 Task: Search one way flight ticket for 5 adults, 2 children, 1 infant in seat and 2 infants on lap in economy from Salisbury: Salisbury-ocean City-wicomico Regional Airport to Greensboro: Piedmont Triad International Airport on 5-1-2023. Choice of flights is Delta. Number of bags: 2 carry on bags. Price is upto 72000. Outbound departure time preference is 4:45.
Action: Mouse moved to (190, 300)
Screenshot: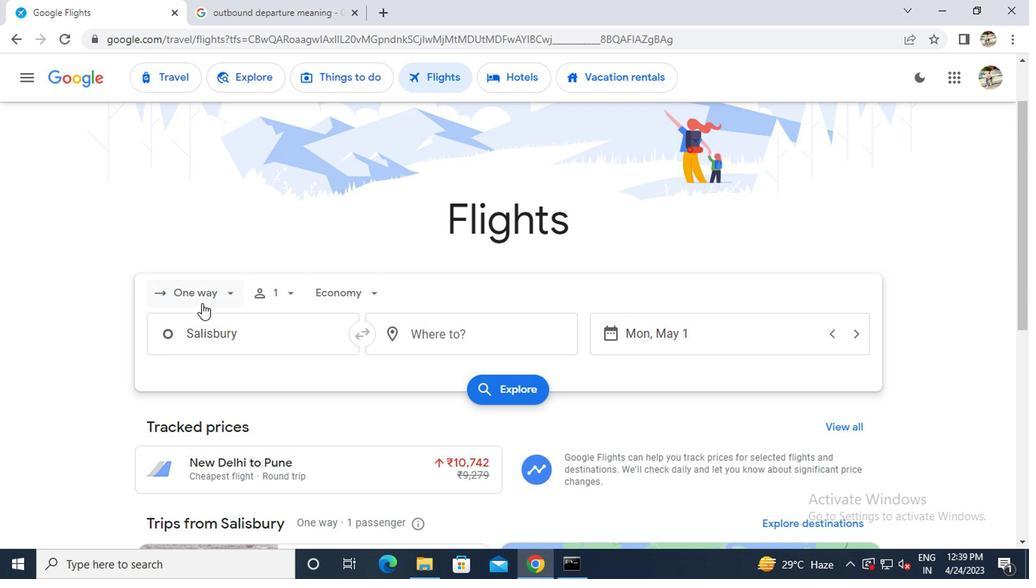 
Action: Mouse pressed left at (190, 300)
Screenshot: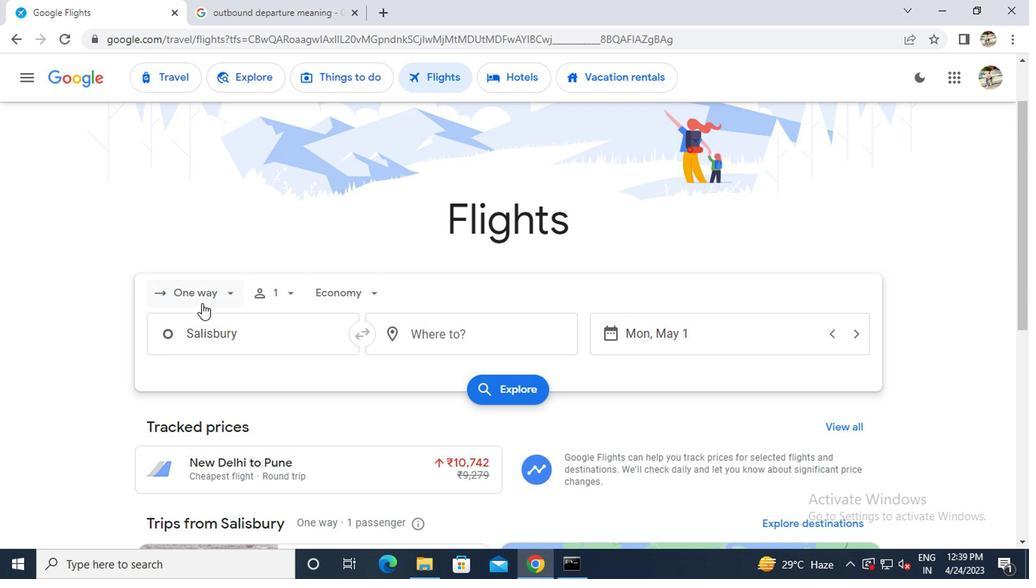 
Action: Mouse moved to (194, 357)
Screenshot: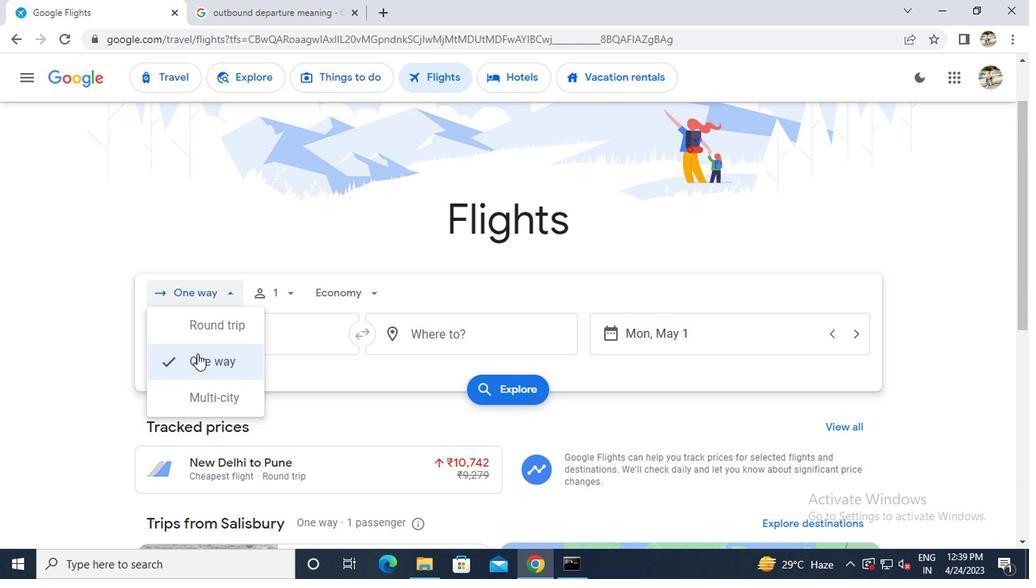 
Action: Mouse pressed left at (194, 357)
Screenshot: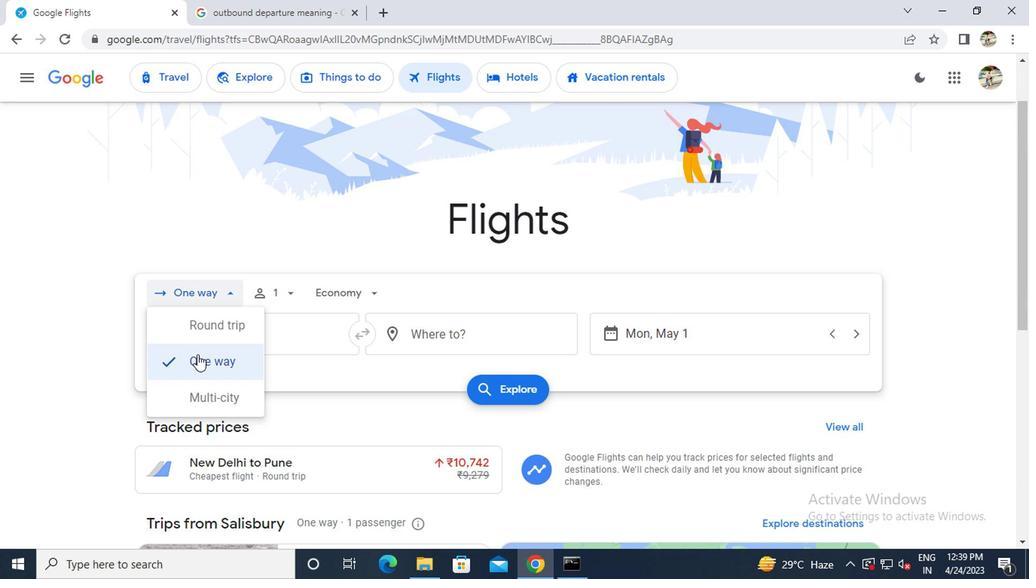 
Action: Mouse moved to (263, 293)
Screenshot: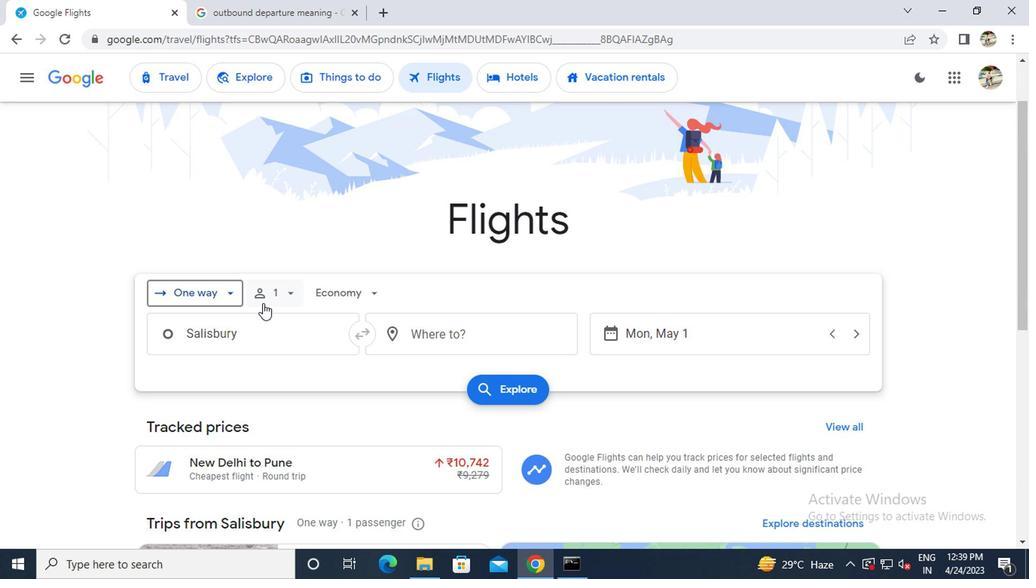 
Action: Mouse pressed left at (263, 293)
Screenshot: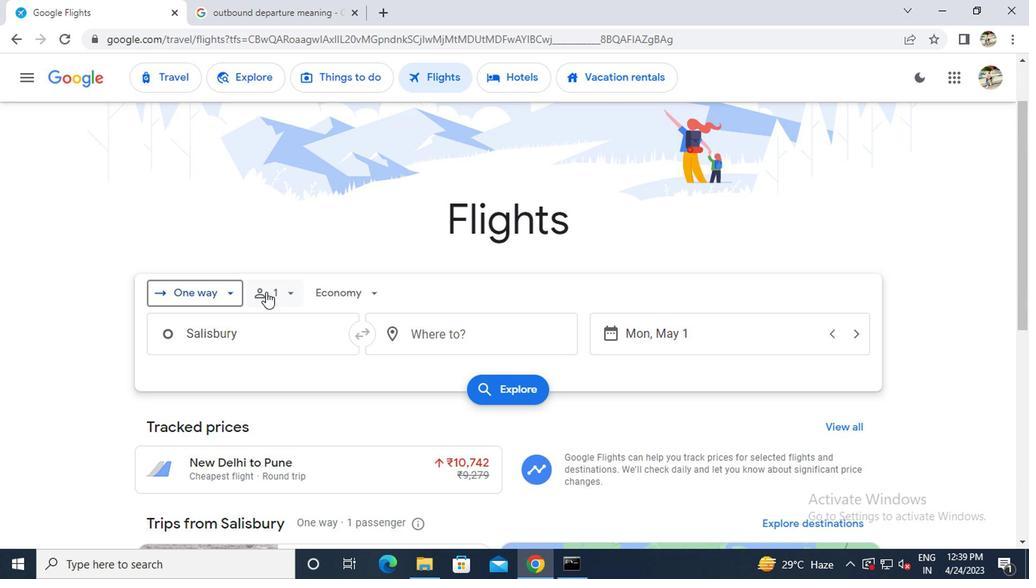 
Action: Mouse moved to (409, 334)
Screenshot: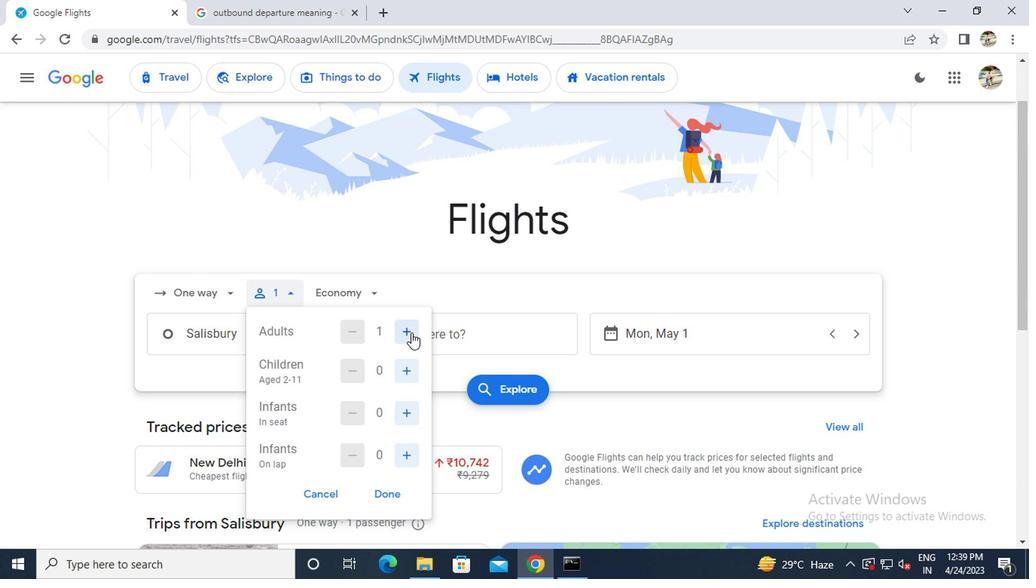 
Action: Mouse pressed left at (409, 334)
Screenshot: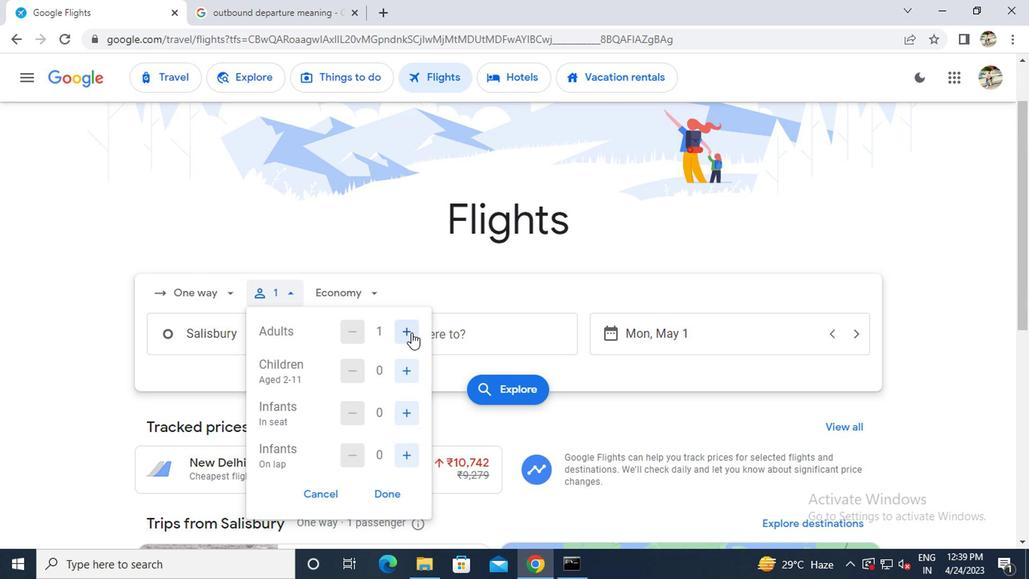 
Action: Mouse pressed left at (409, 334)
Screenshot: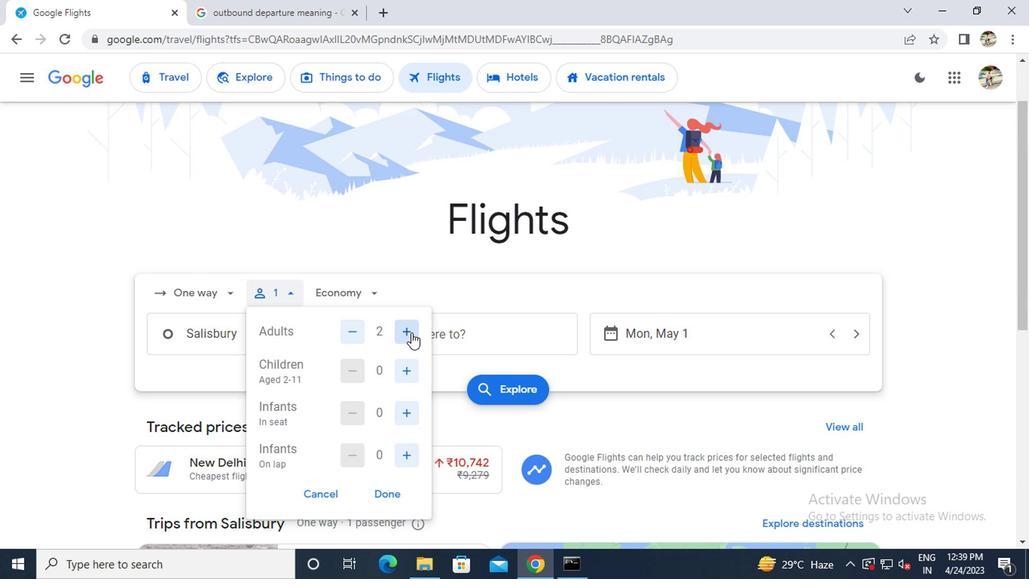 
Action: Mouse pressed left at (409, 334)
Screenshot: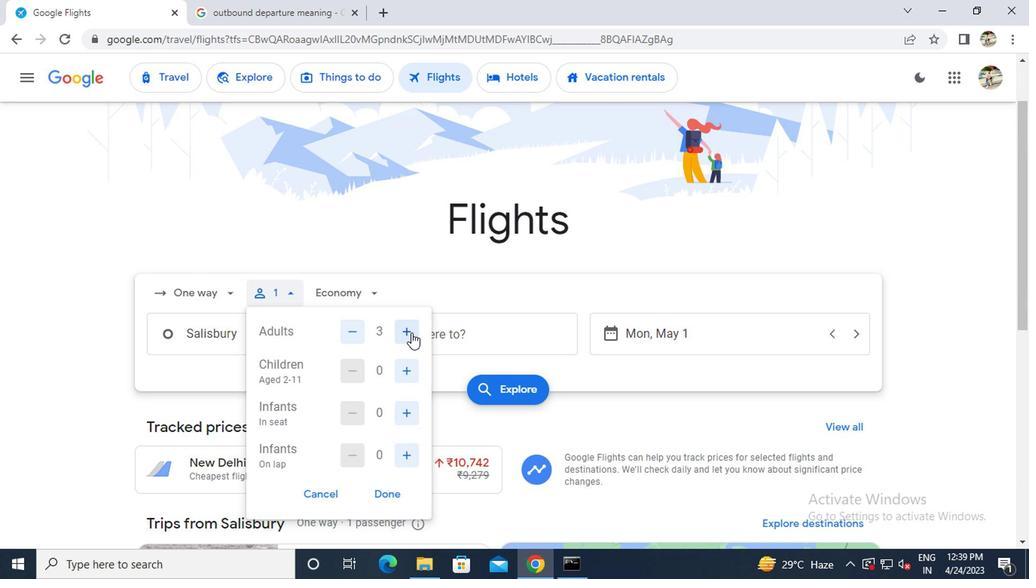 
Action: Mouse pressed left at (409, 334)
Screenshot: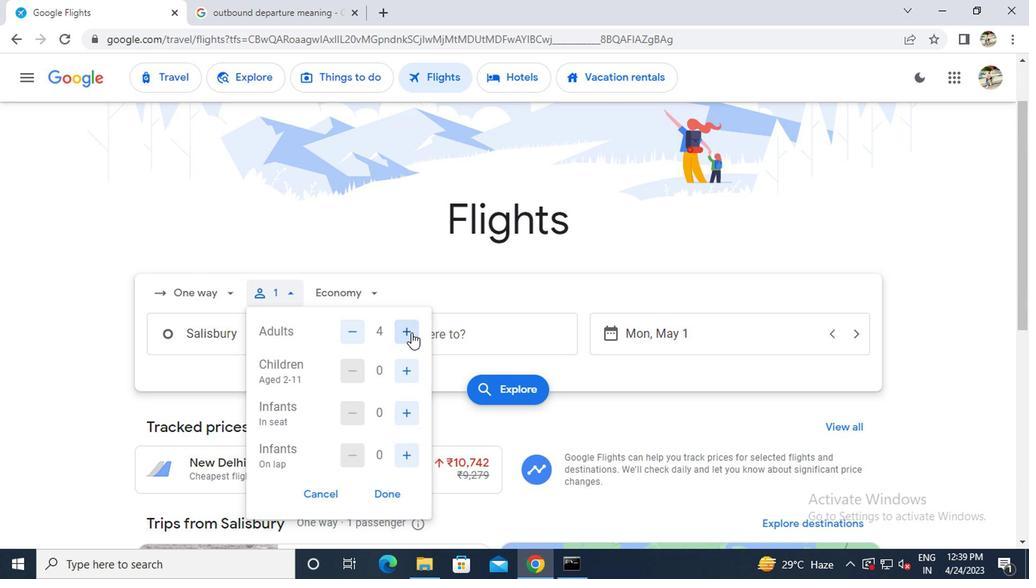 
Action: Mouse moved to (399, 366)
Screenshot: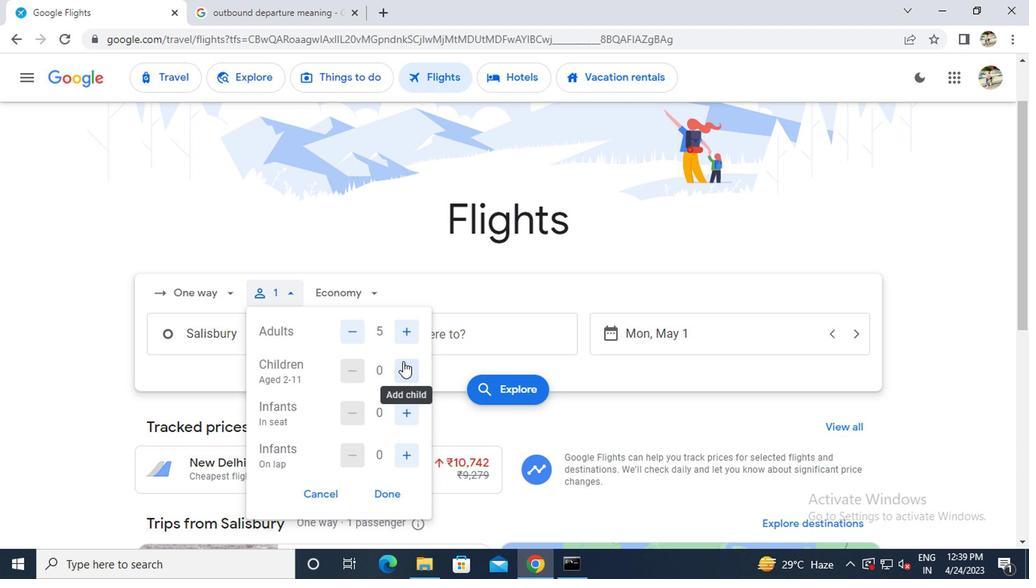 
Action: Mouse pressed left at (399, 366)
Screenshot: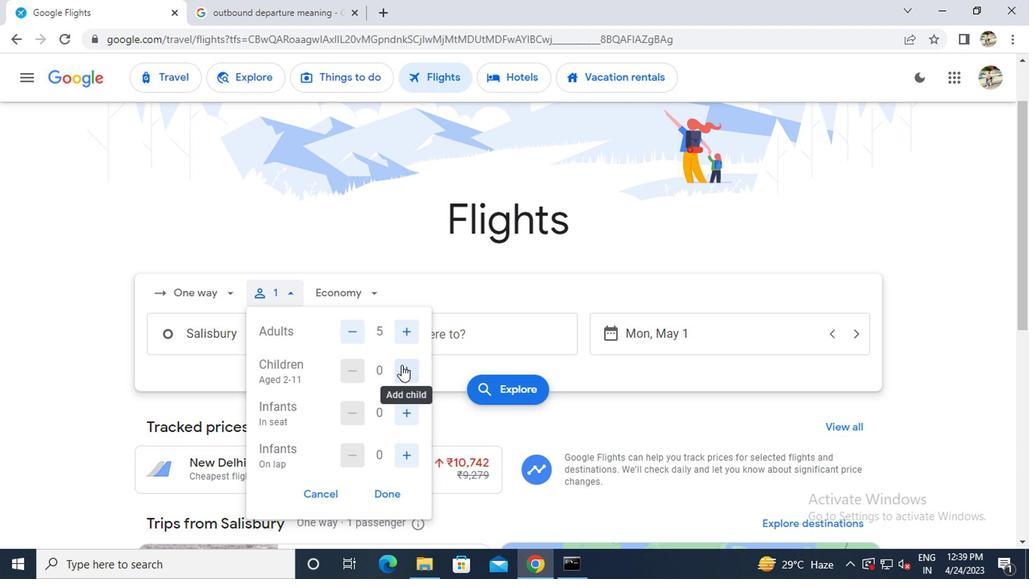 
Action: Mouse pressed left at (399, 366)
Screenshot: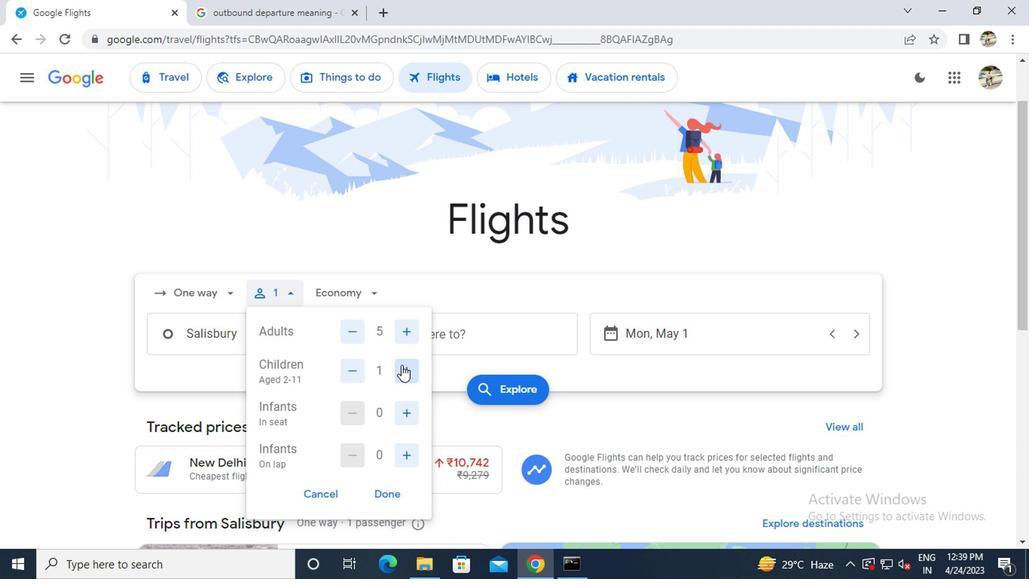 
Action: Mouse moved to (406, 419)
Screenshot: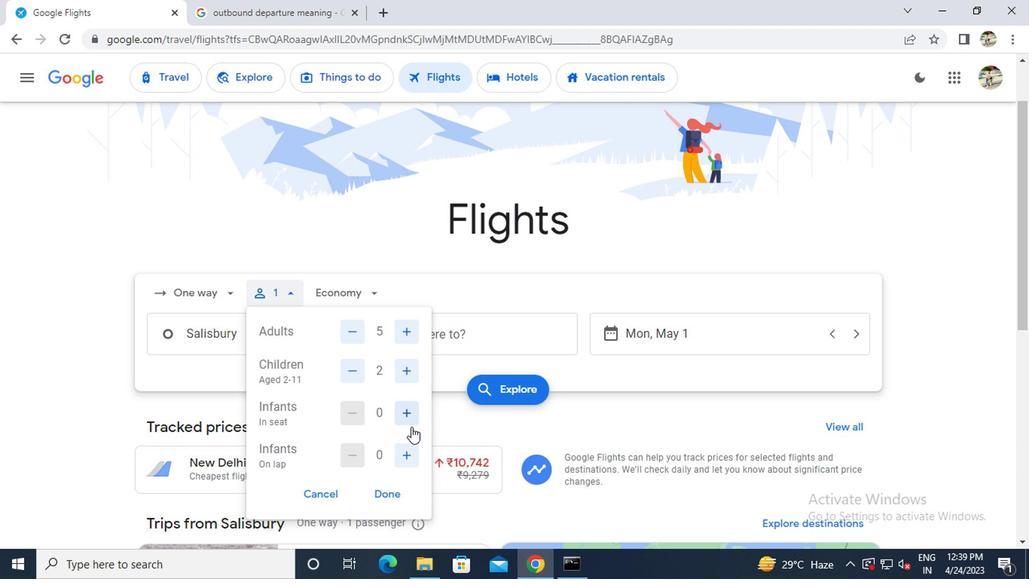 
Action: Mouse pressed left at (406, 419)
Screenshot: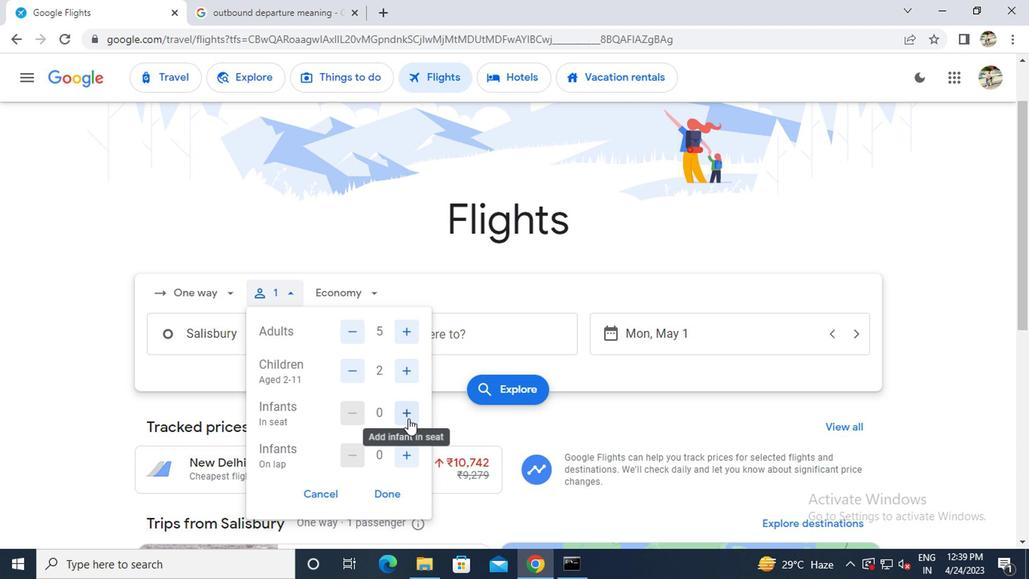 
Action: Mouse moved to (406, 454)
Screenshot: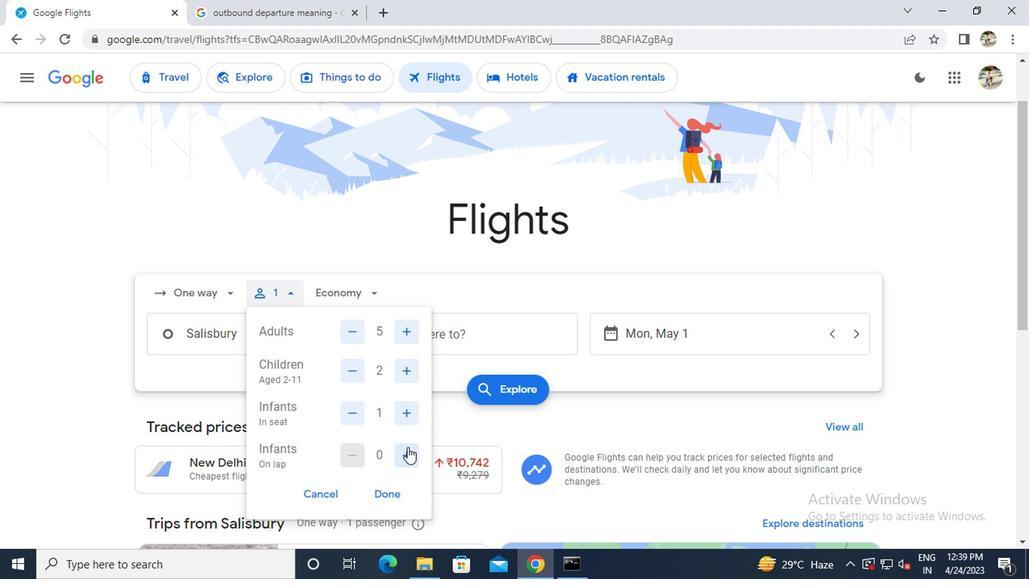 
Action: Mouse pressed left at (406, 454)
Screenshot: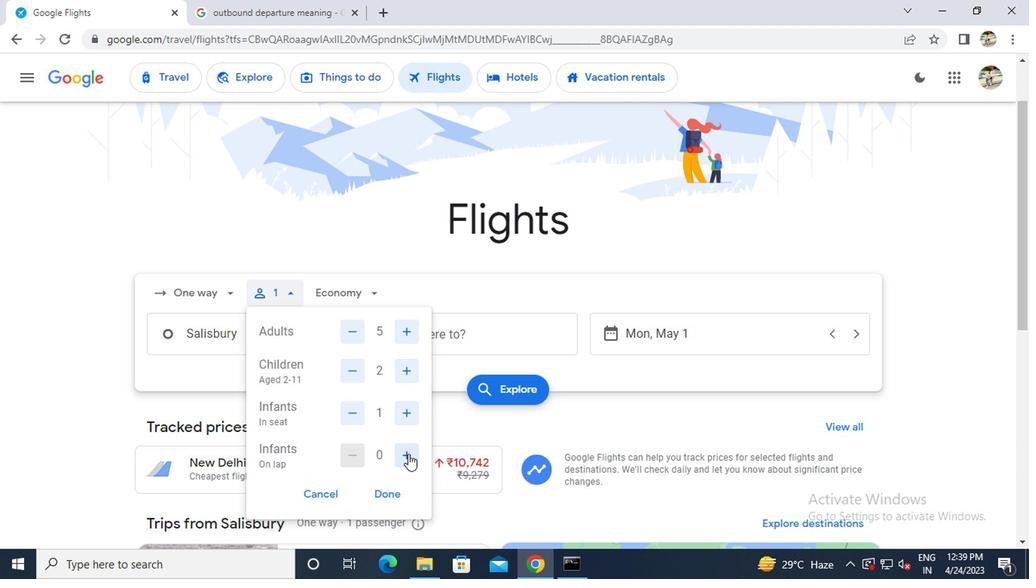 
Action: Mouse pressed left at (406, 454)
Screenshot: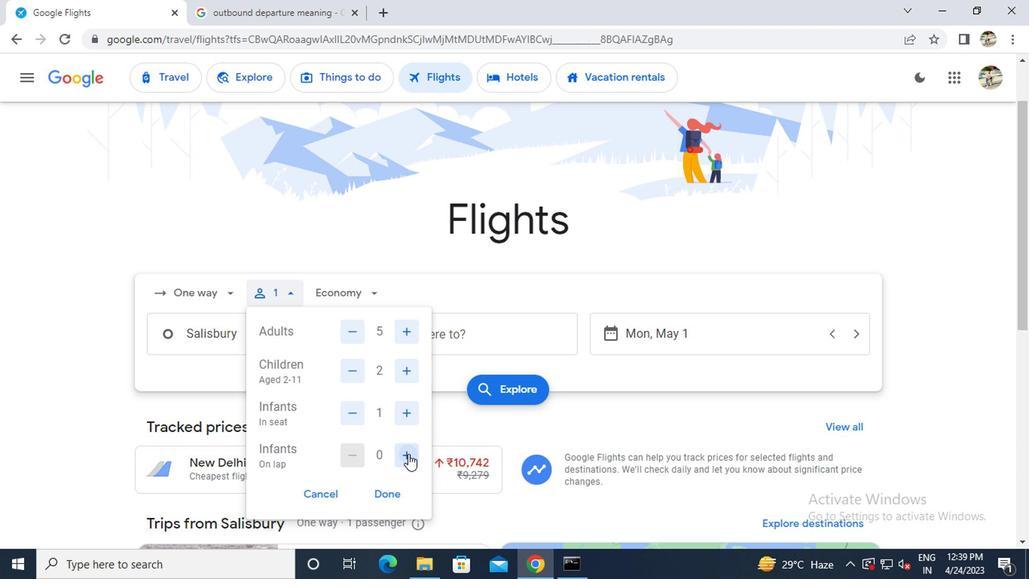
Action: Mouse moved to (349, 291)
Screenshot: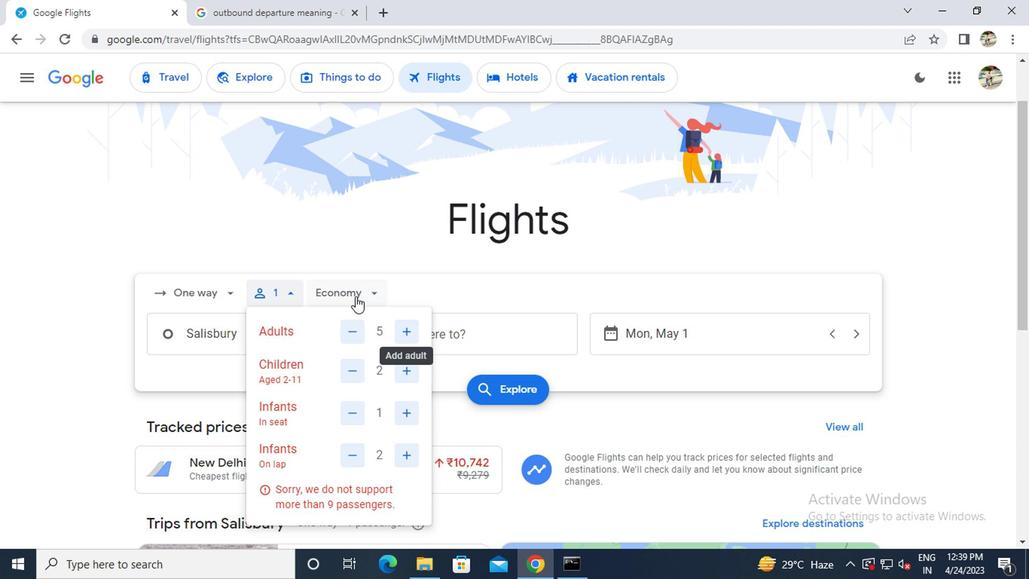 
Action: Mouse pressed left at (349, 291)
Screenshot: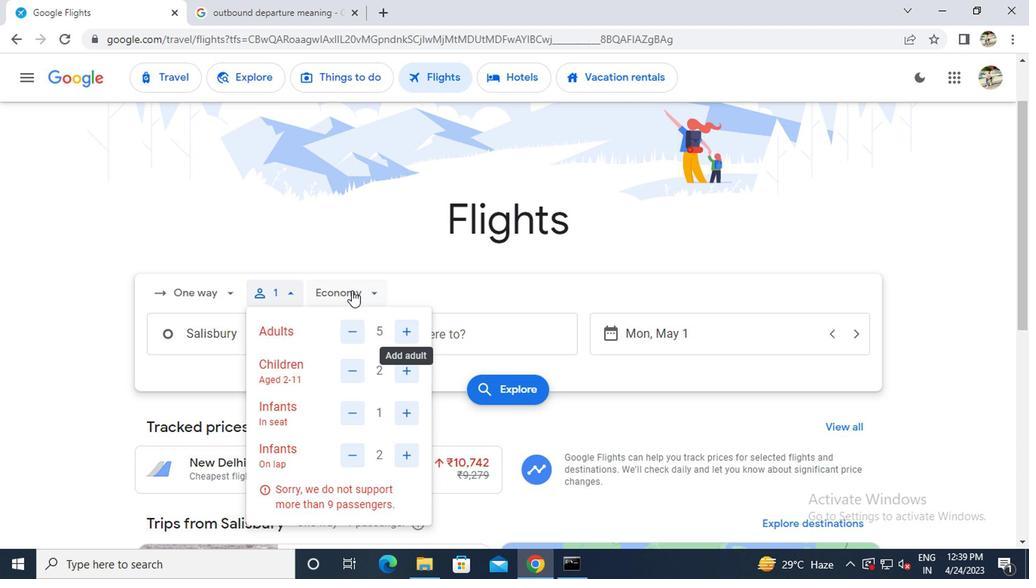 
Action: Mouse moved to (355, 327)
Screenshot: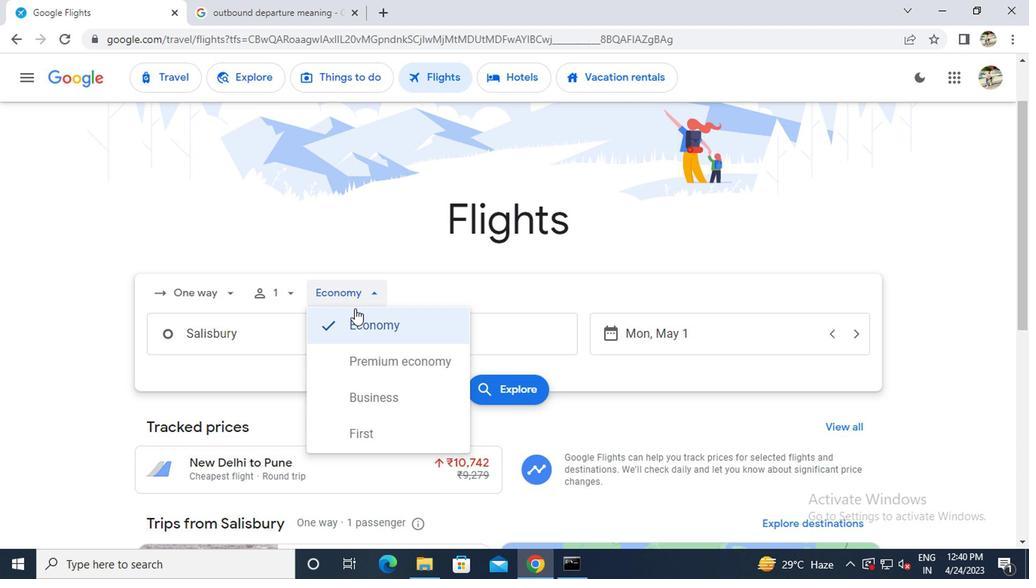 
Action: Mouse pressed left at (355, 327)
Screenshot: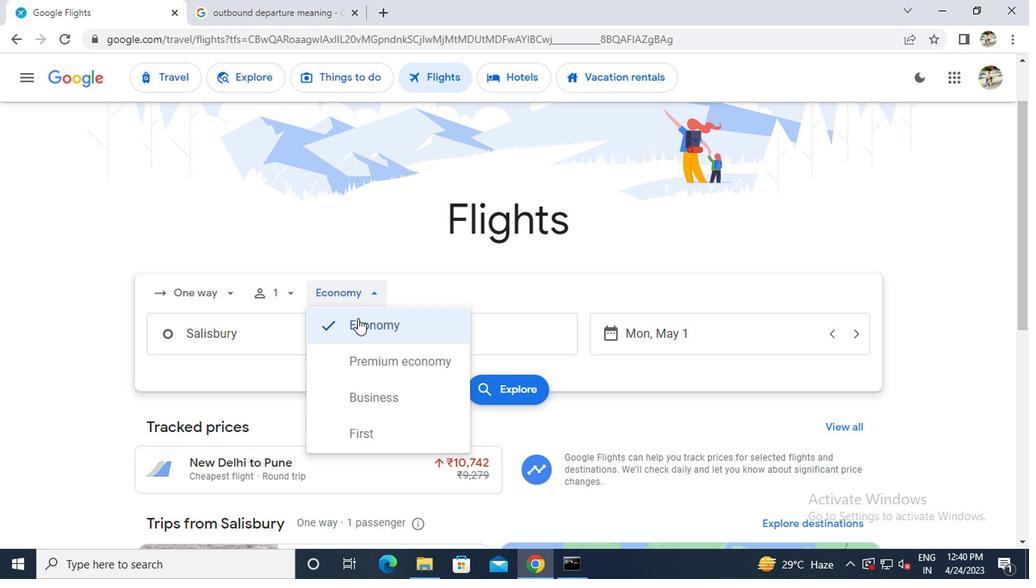 
Action: Mouse moved to (305, 342)
Screenshot: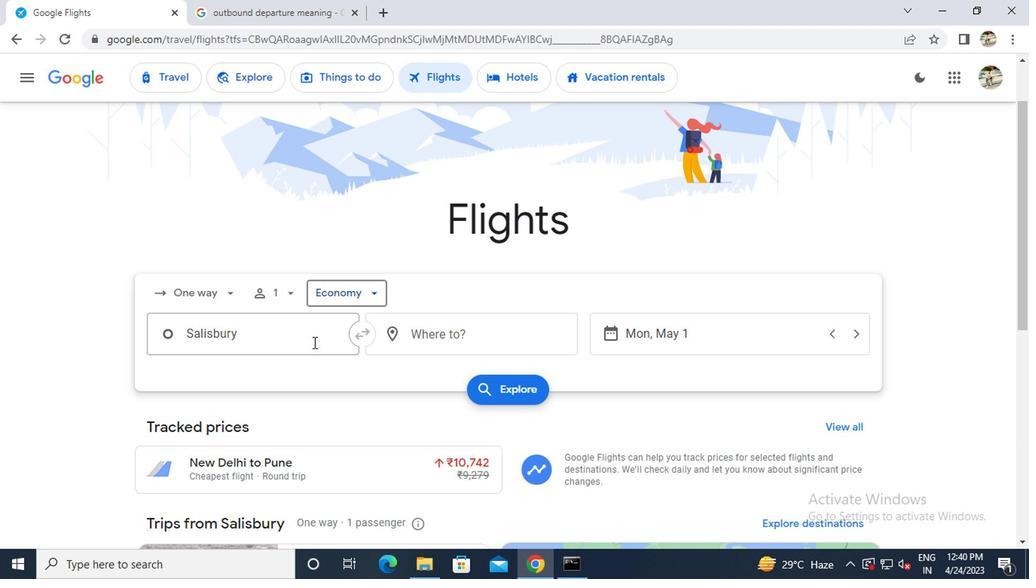 
Action: Mouse pressed left at (305, 342)
Screenshot: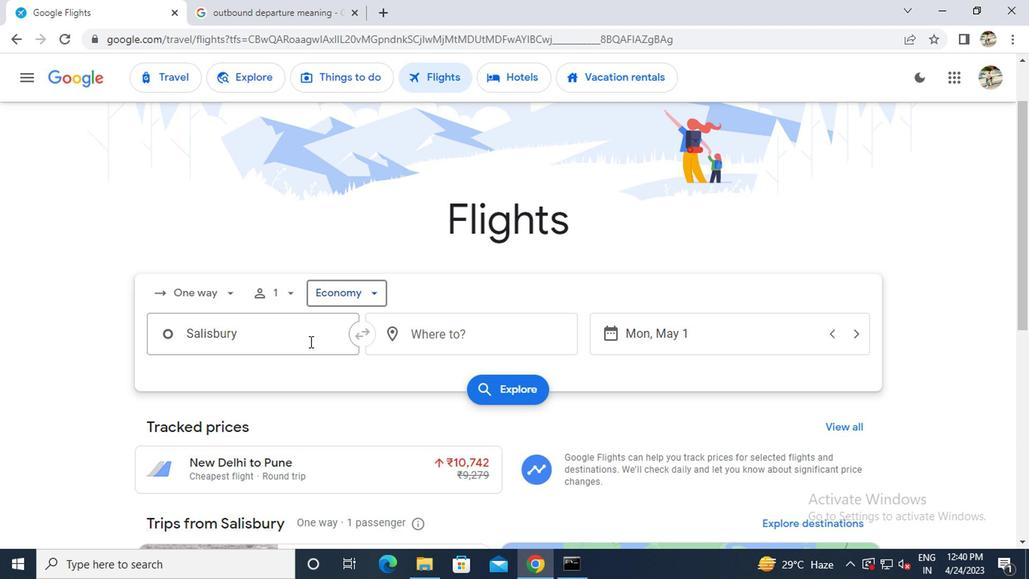 
Action: Key pressed <Key.caps_lock>s<Key.caps_lock>alisb
Screenshot: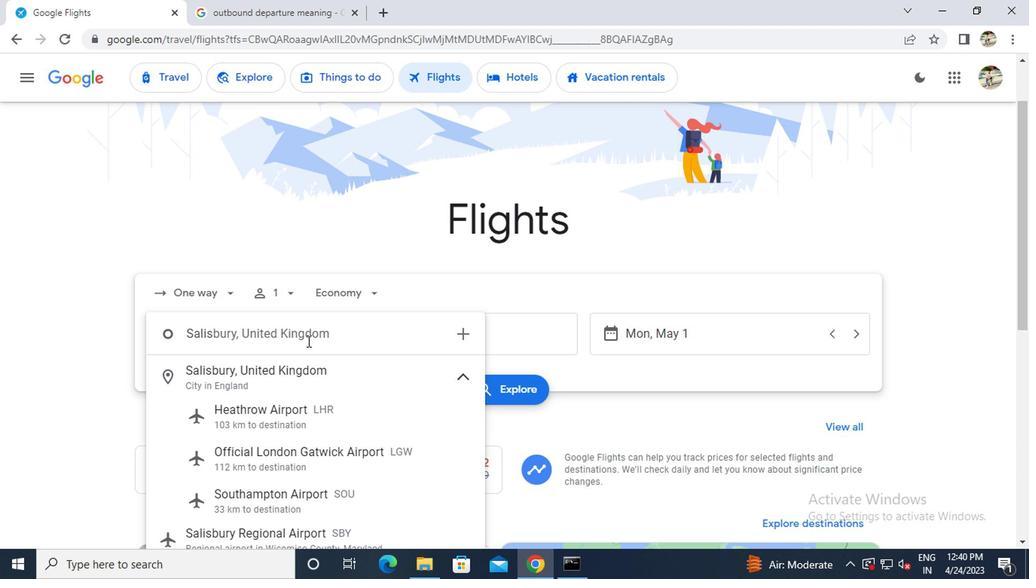 
Action: Mouse moved to (261, 381)
Screenshot: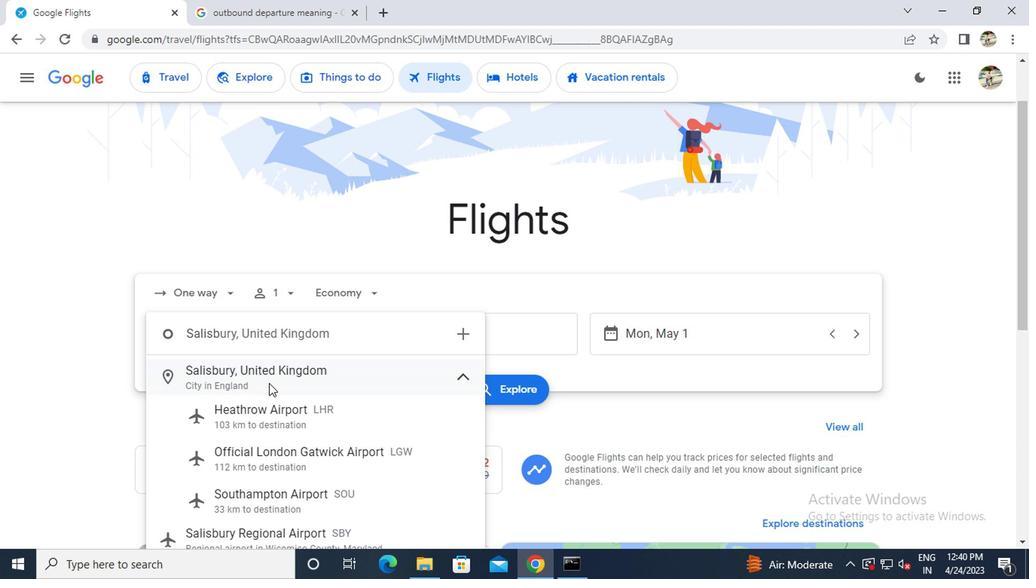 
Action: Mouse pressed left at (261, 381)
Screenshot: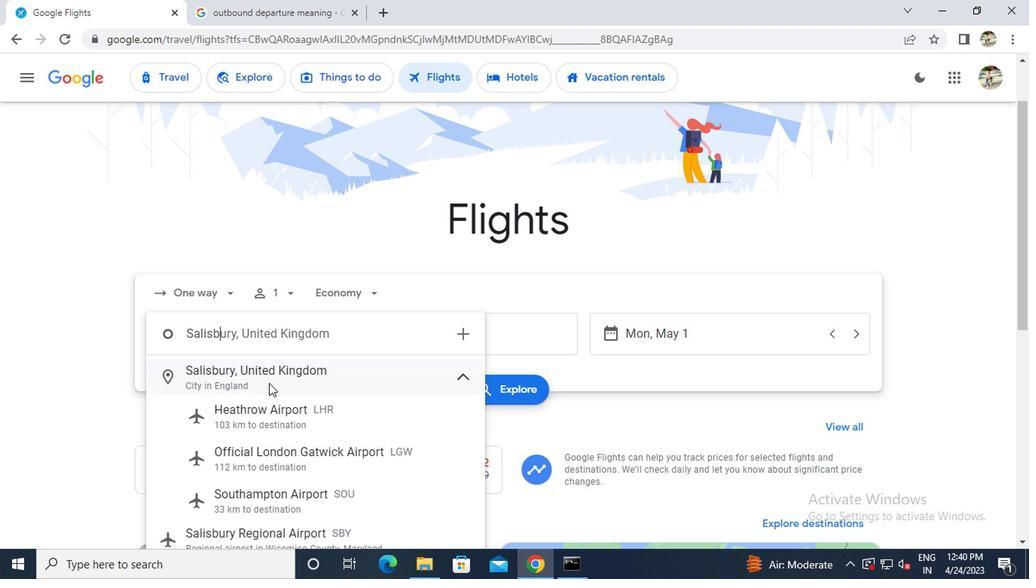 
Action: Mouse moved to (438, 332)
Screenshot: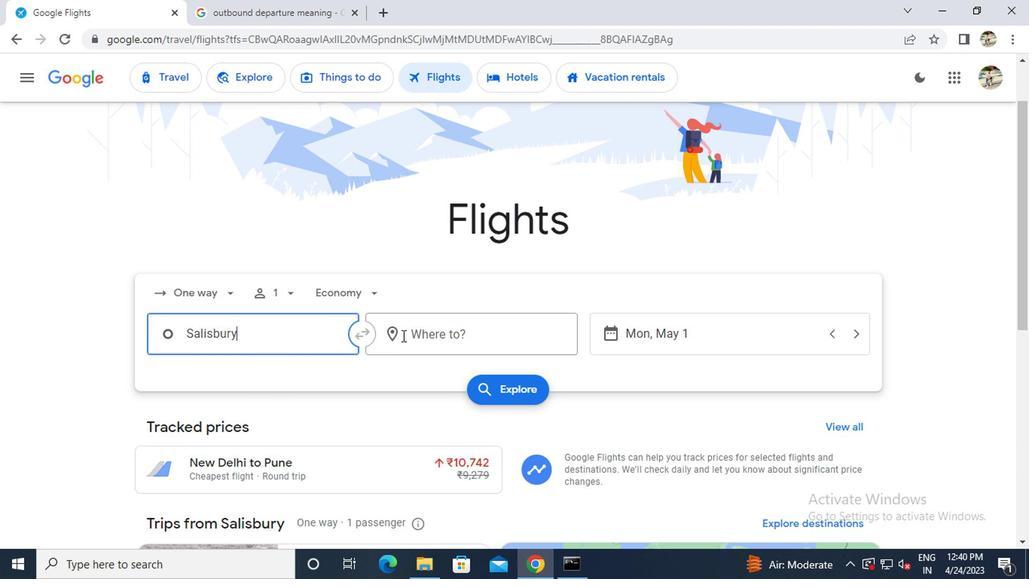 
Action: Mouse pressed left at (438, 332)
Screenshot: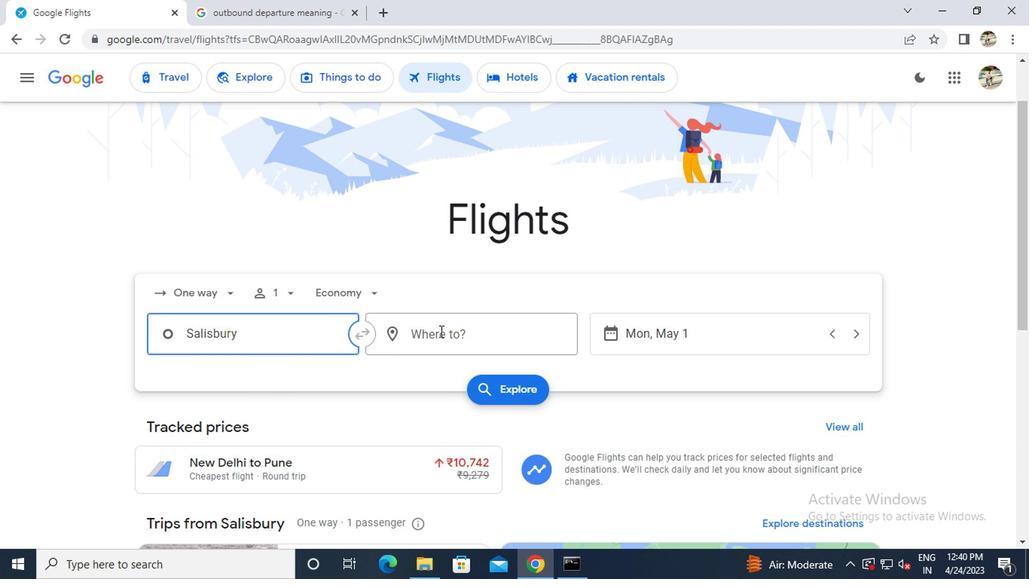 
Action: Key pressed <Key.caps_lock>g<Key.caps_lock>reensboro<Key.space><Key.caps_lock>g<Key.caps_lock>i<Key.backspace>
Screenshot: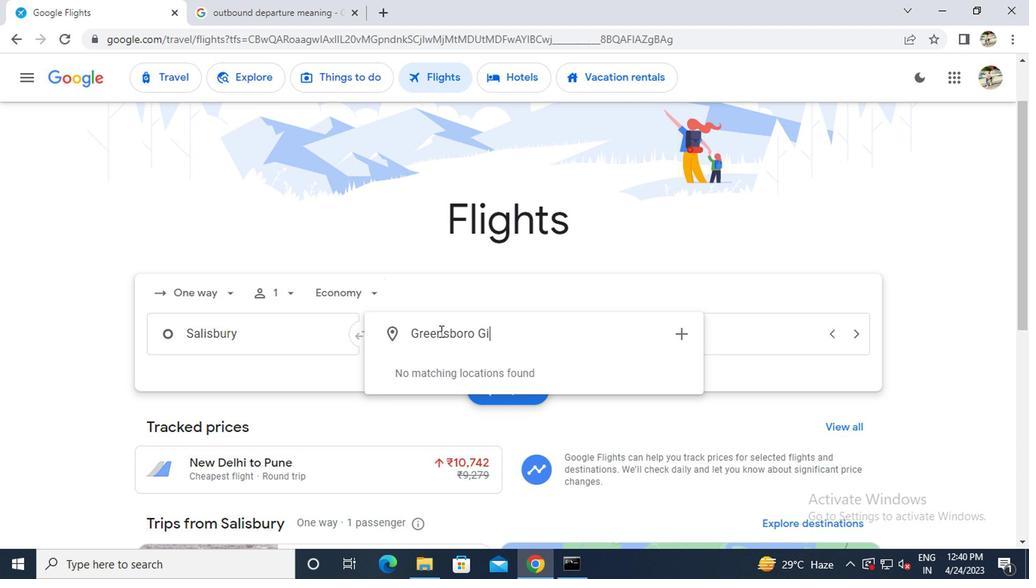 
Action: Mouse moved to (459, 368)
Screenshot: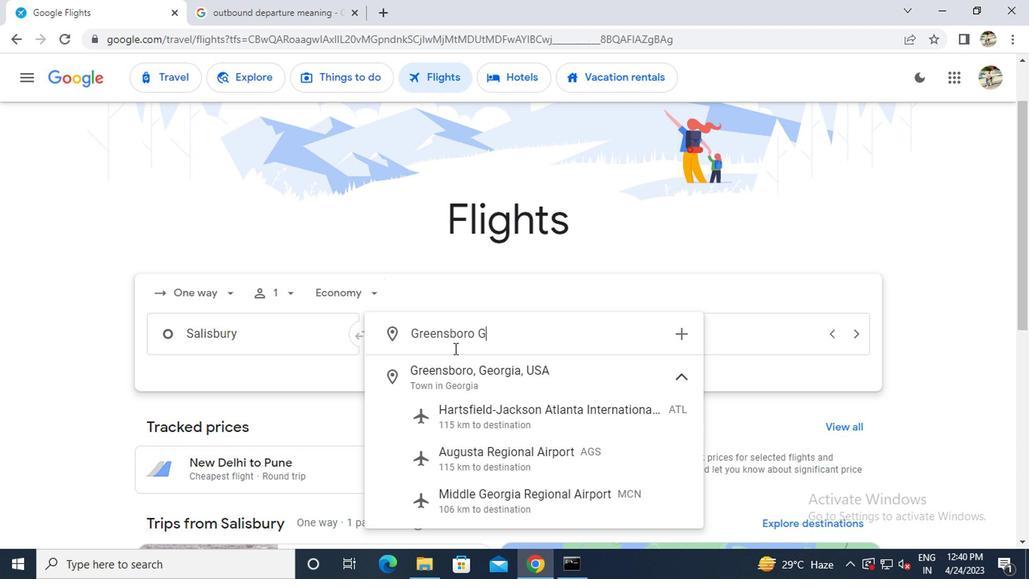 
Action: Mouse pressed left at (459, 368)
Screenshot: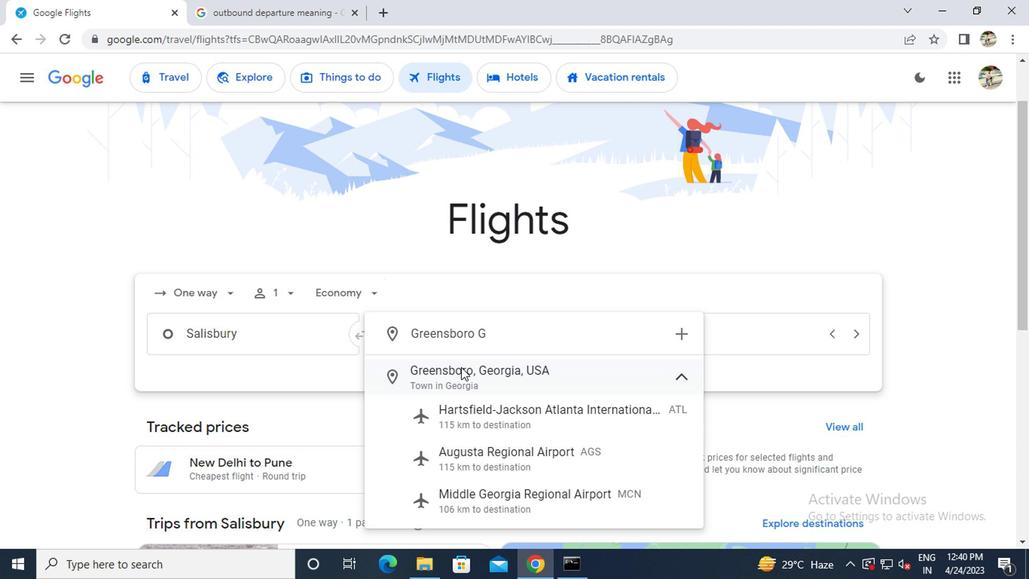 
Action: Mouse moved to (652, 344)
Screenshot: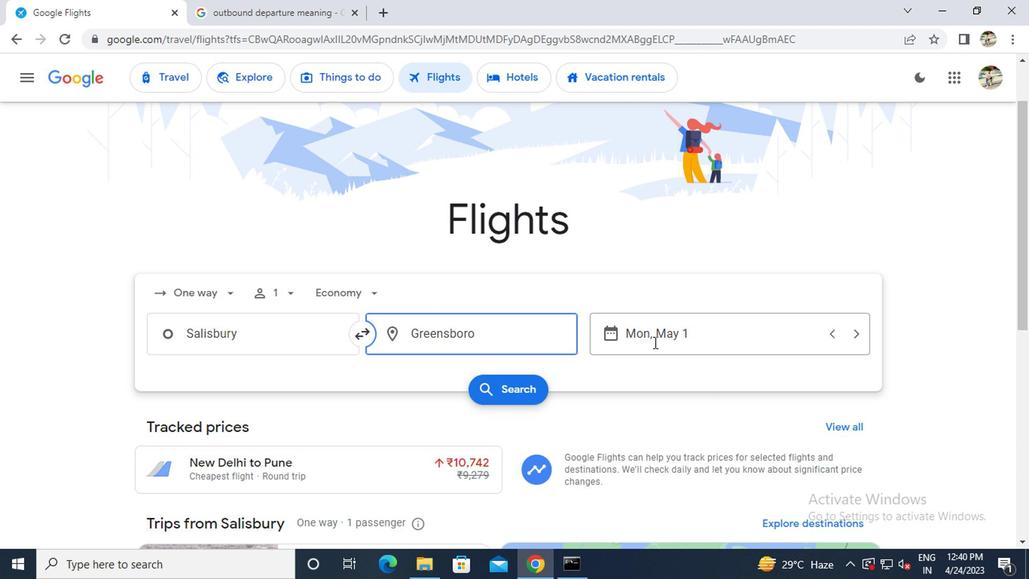 
Action: Mouse pressed left at (652, 344)
Screenshot: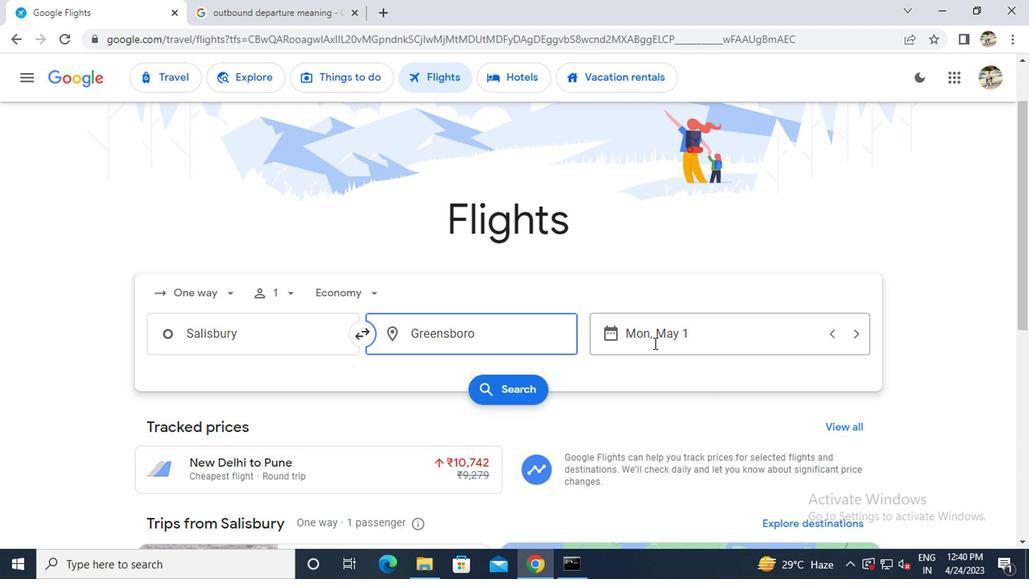 
Action: Mouse moved to (647, 279)
Screenshot: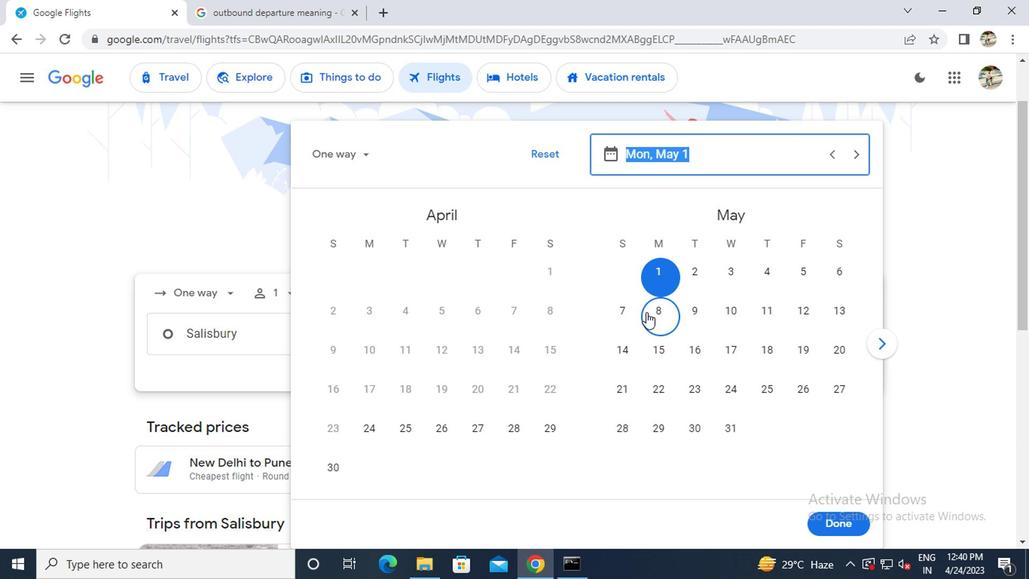 
Action: Mouse pressed left at (647, 279)
Screenshot: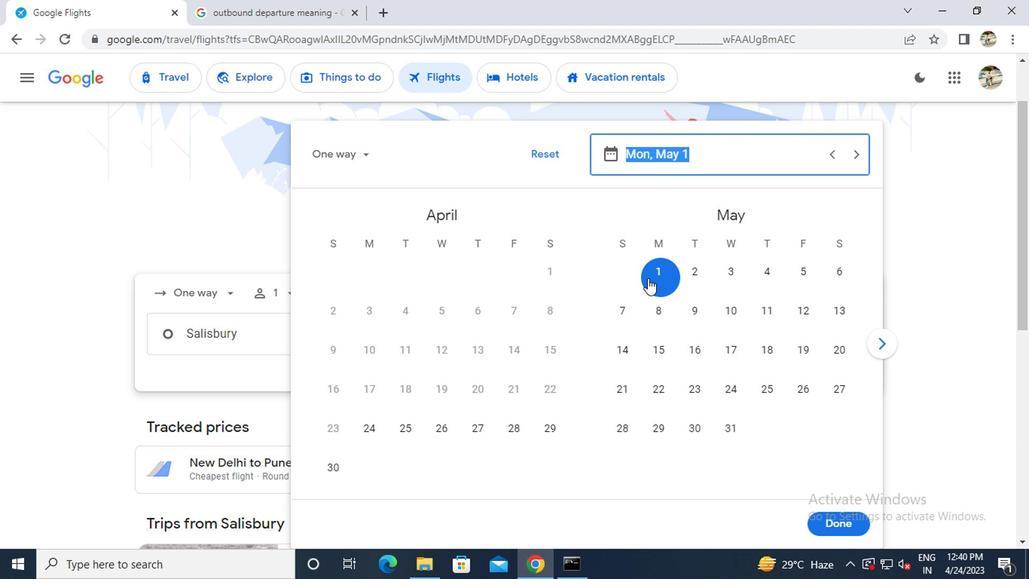 
Action: Mouse moved to (830, 533)
Screenshot: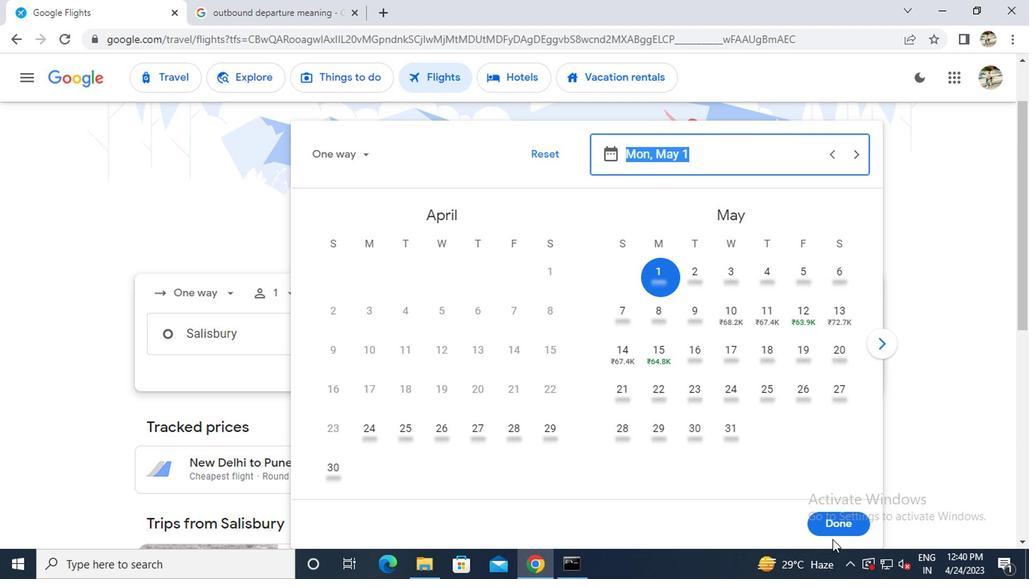 
Action: Mouse pressed left at (830, 533)
Screenshot: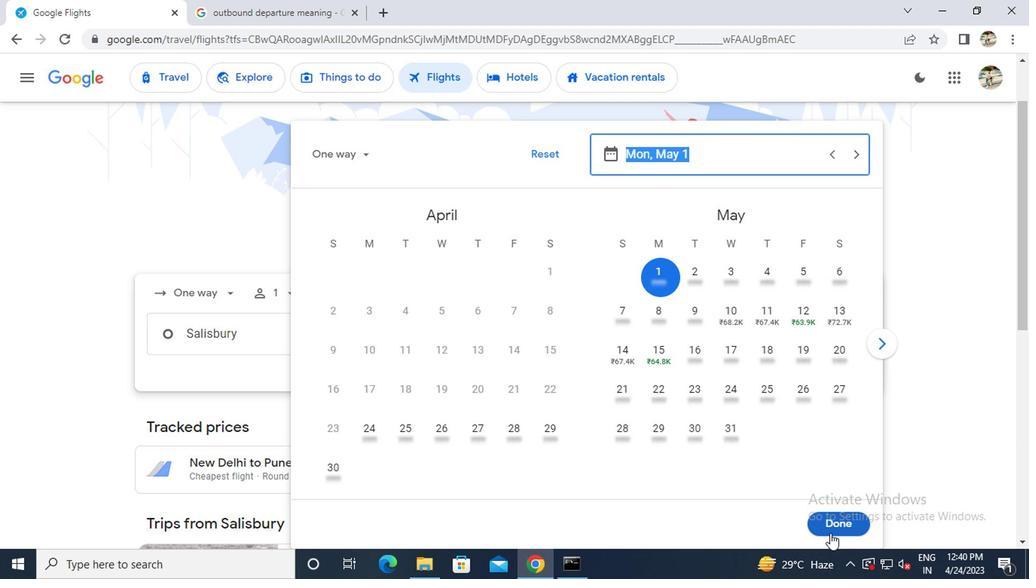 
Action: Mouse moved to (526, 390)
Screenshot: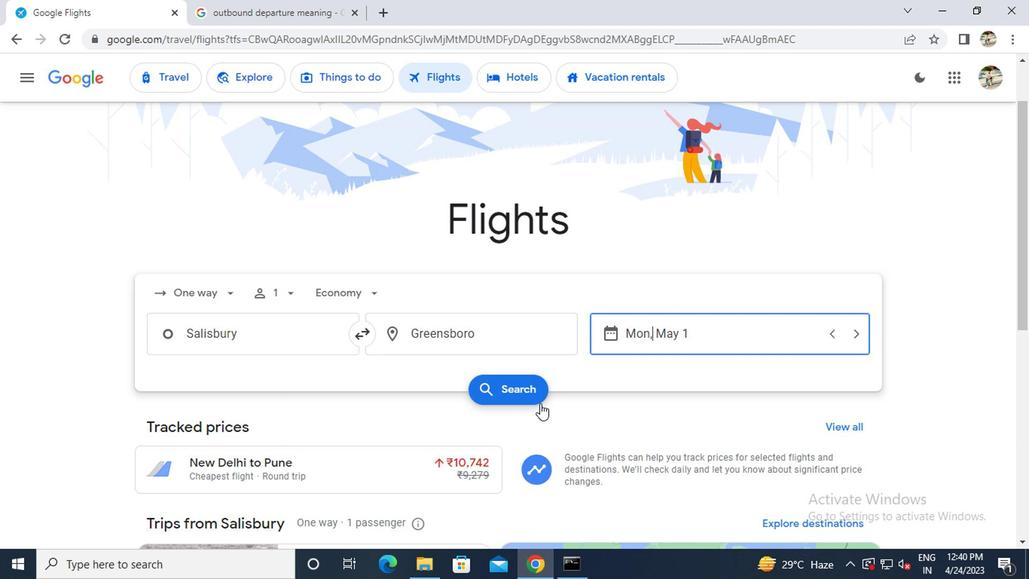 
Action: Mouse pressed left at (526, 390)
Screenshot: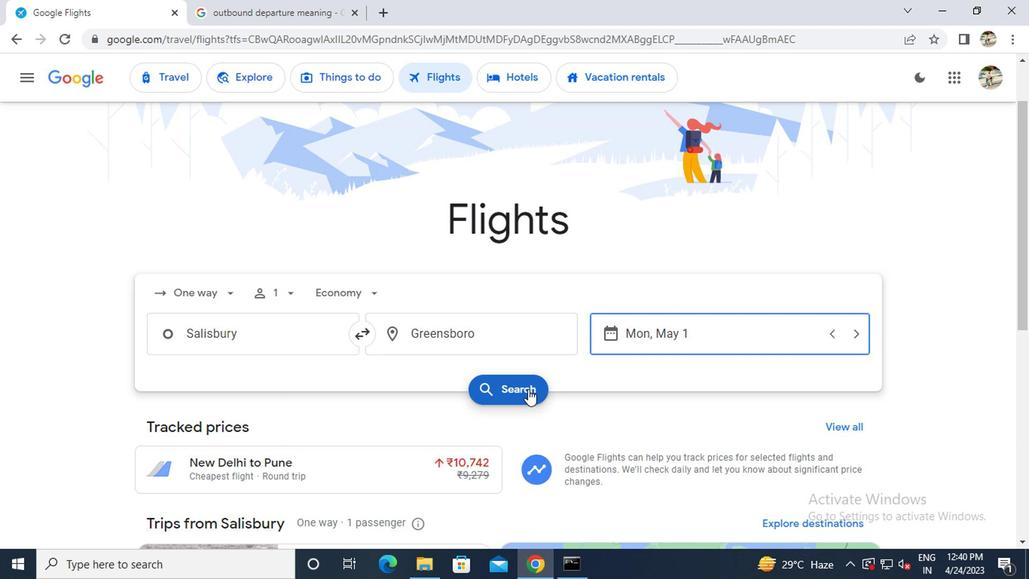 
Action: Mouse moved to (160, 226)
Screenshot: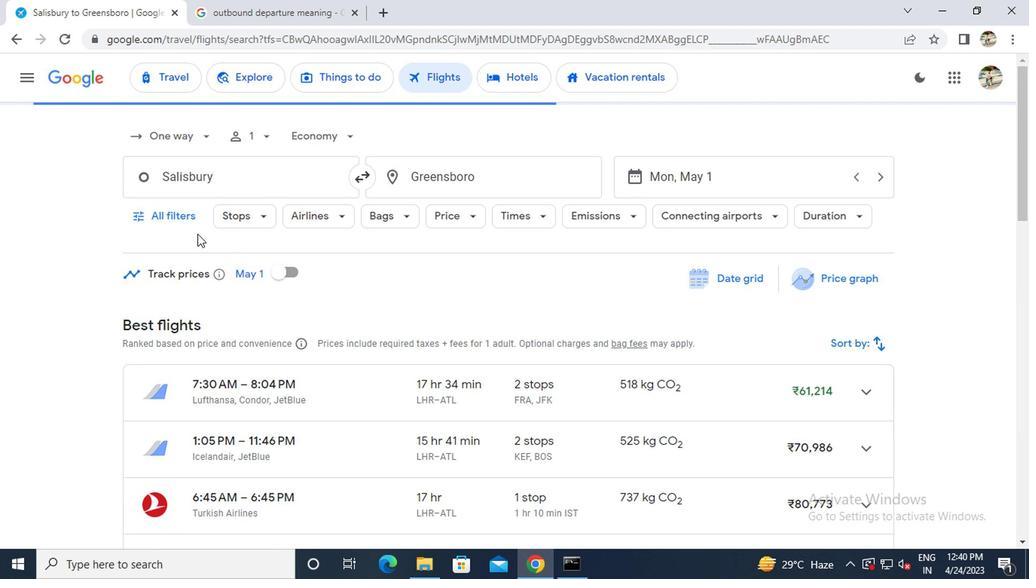 
Action: Mouse pressed left at (160, 226)
Screenshot: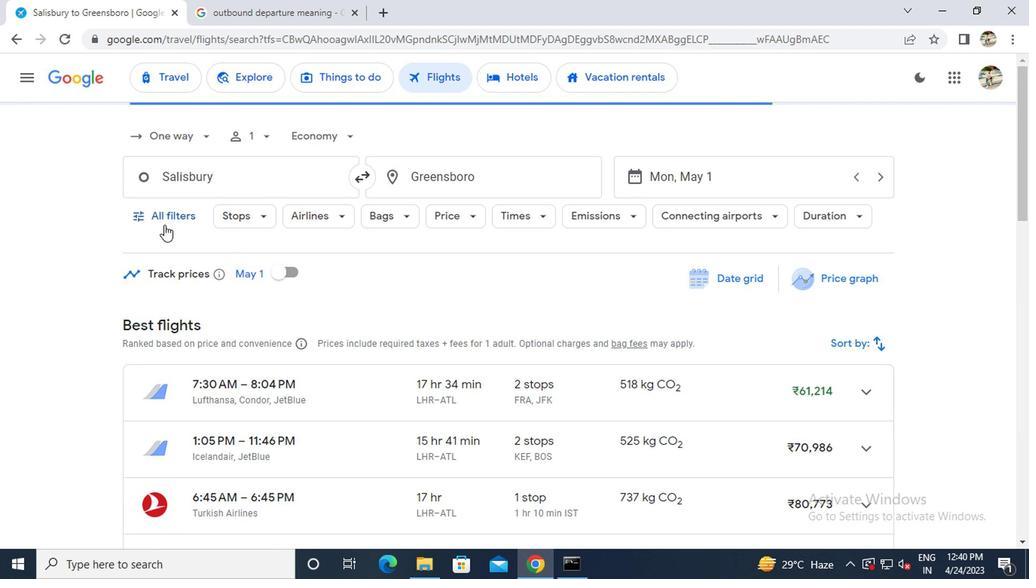 
Action: Mouse moved to (205, 271)
Screenshot: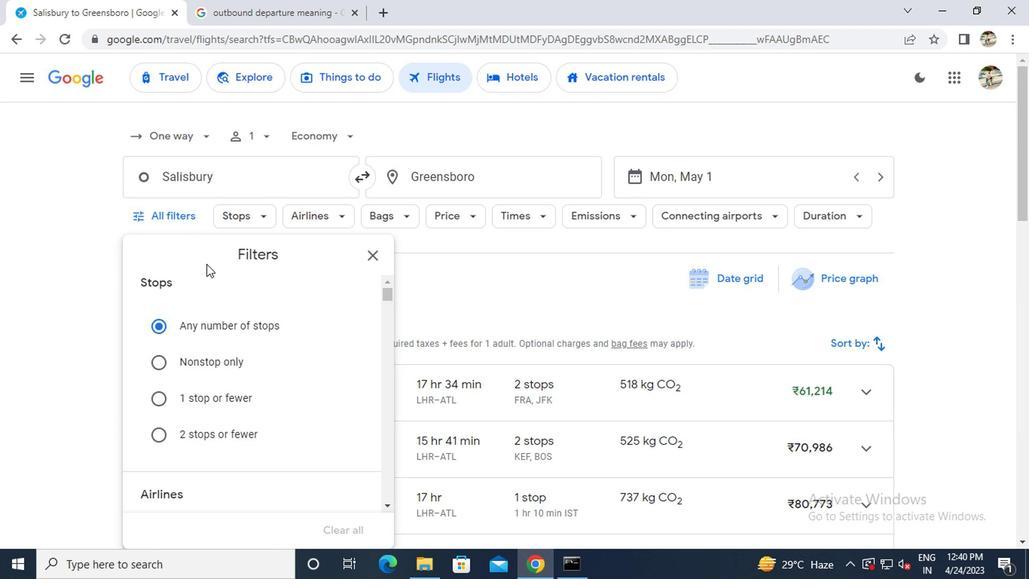 
Action: Mouse scrolled (205, 271) with delta (0, 0)
Screenshot: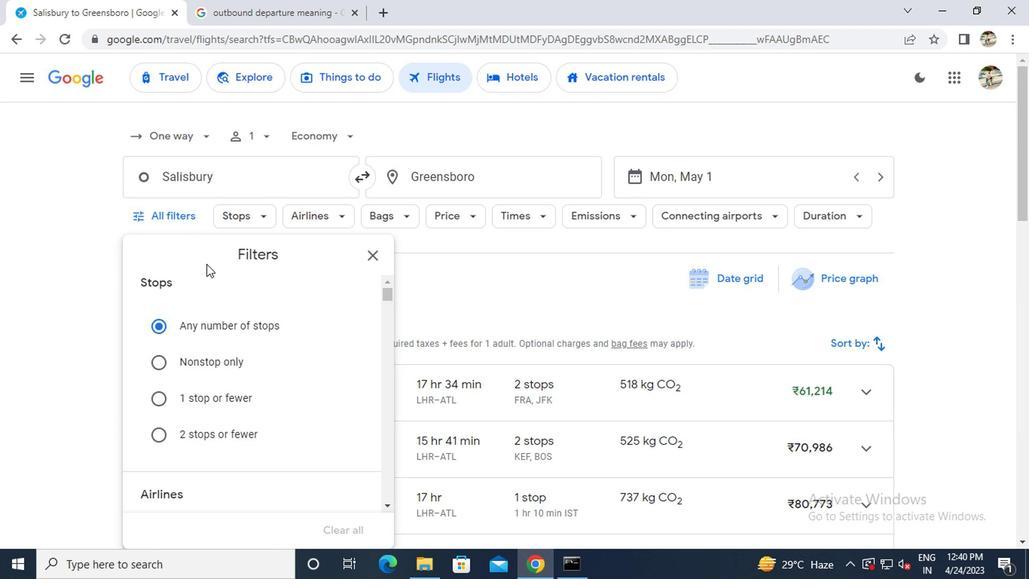 
Action: Mouse moved to (207, 273)
Screenshot: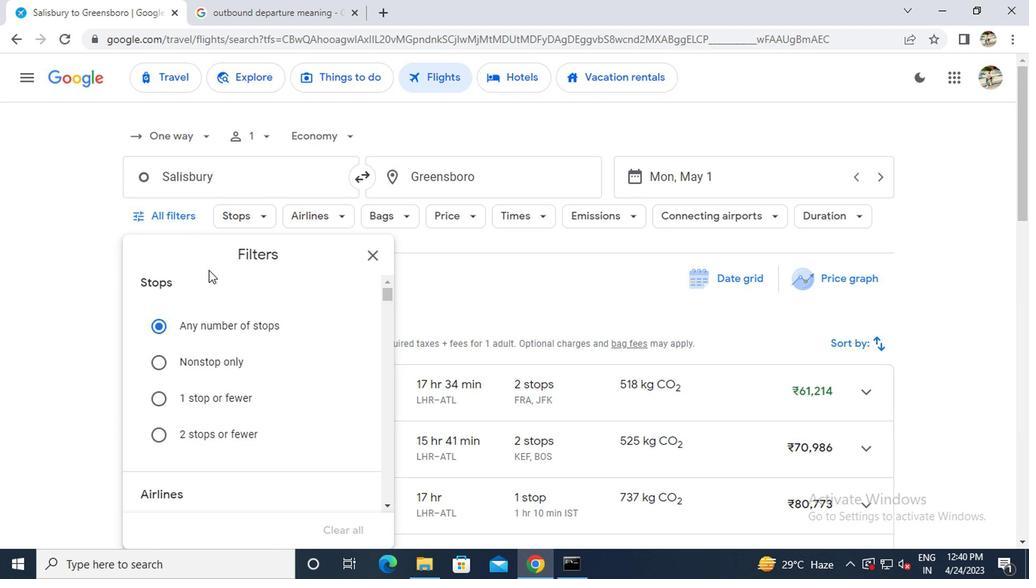 
Action: Mouse scrolled (207, 272) with delta (0, 0)
Screenshot: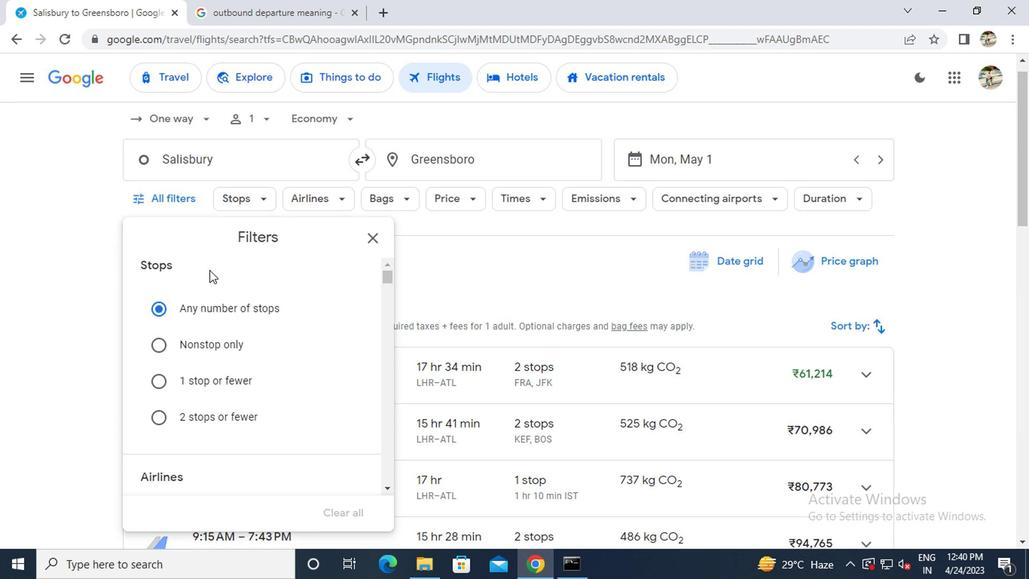 
Action: Mouse moved to (221, 289)
Screenshot: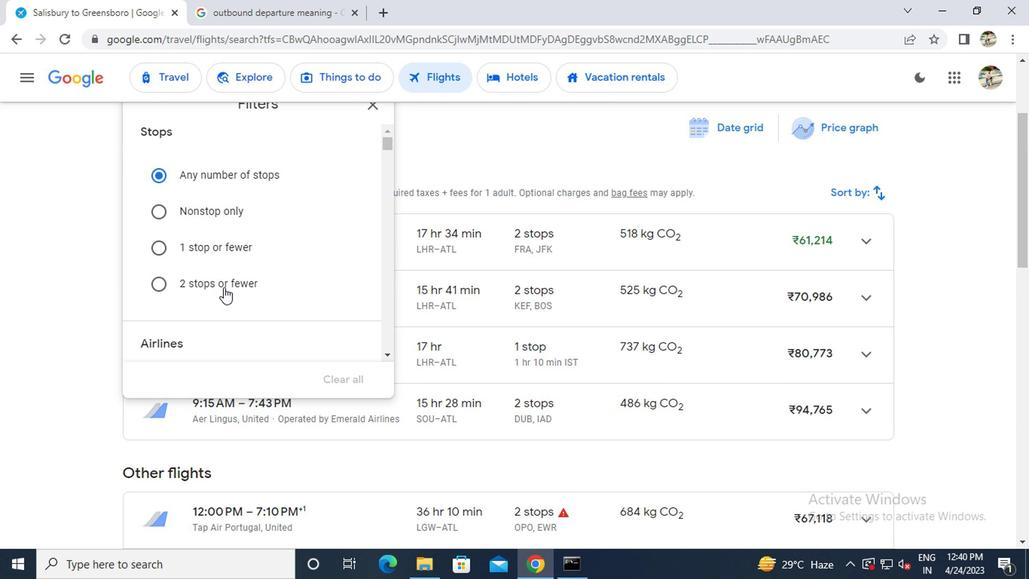 
Action: Mouse scrolled (221, 288) with delta (0, 0)
Screenshot: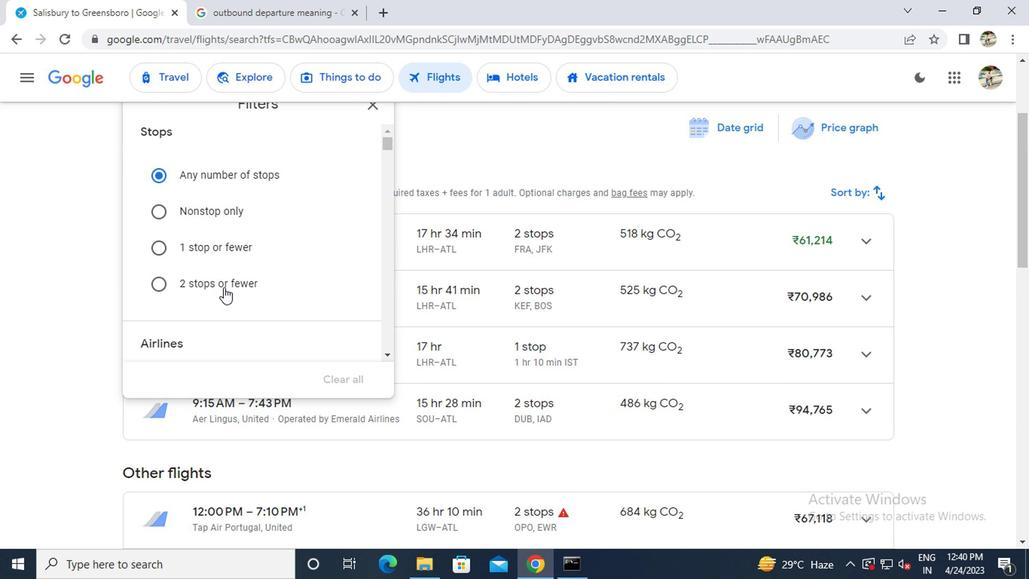 
Action: Mouse moved to (221, 290)
Screenshot: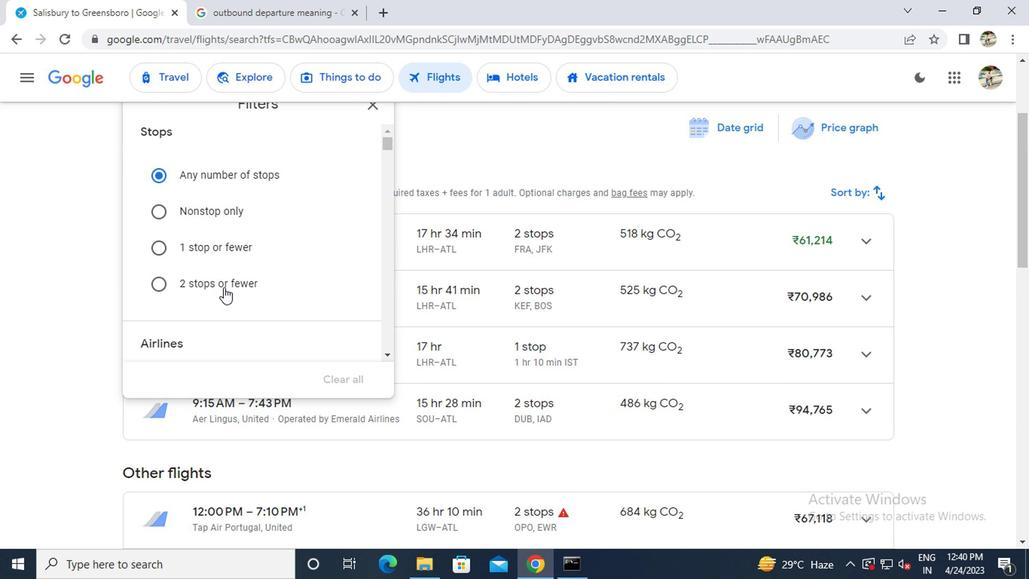 
Action: Mouse scrolled (221, 289) with delta (0, -1)
Screenshot: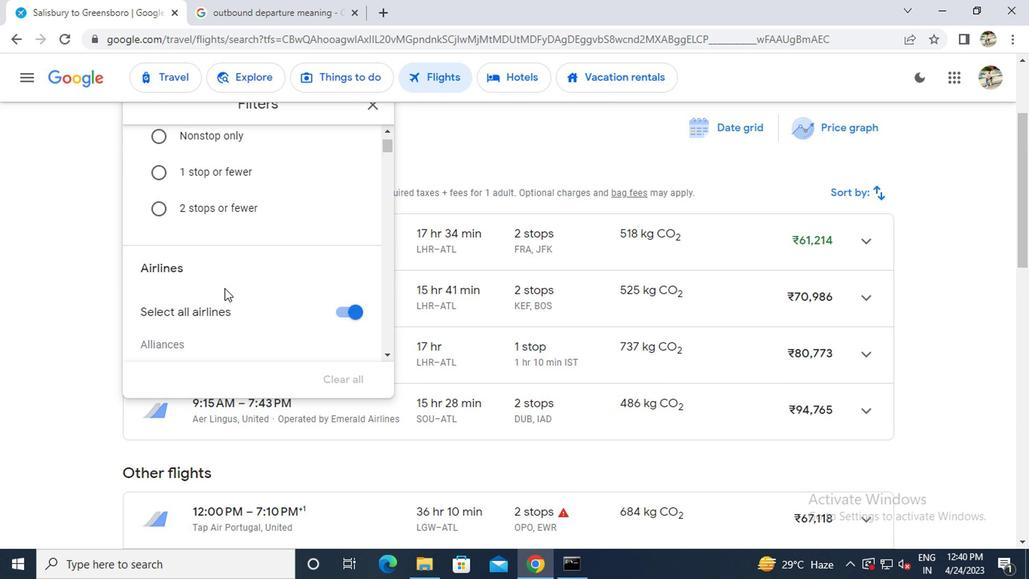 
Action: Mouse scrolled (221, 289) with delta (0, -1)
Screenshot: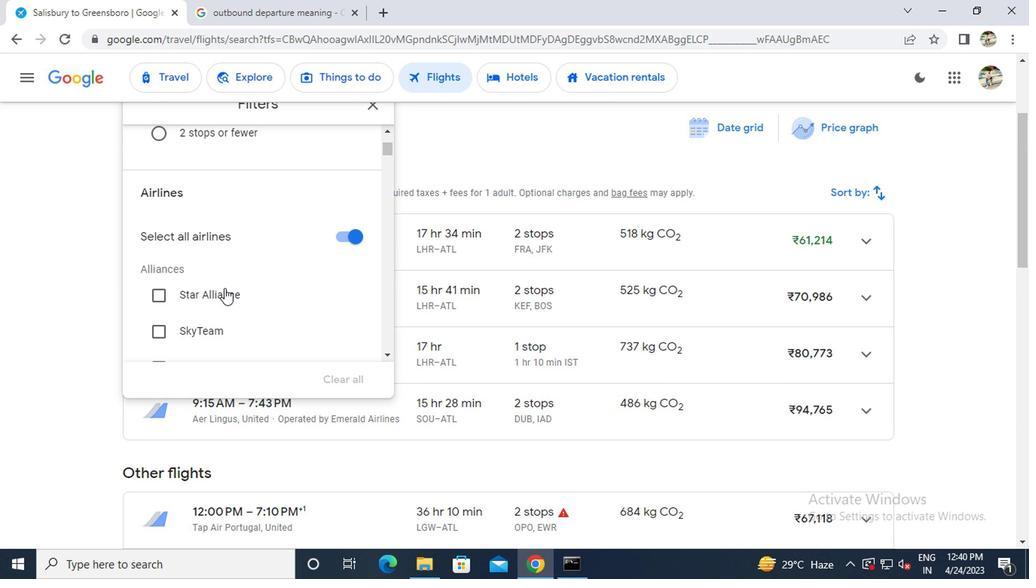 
Action: Mouse scrolled (221, 289) with delta (0, -1)
Screenshot: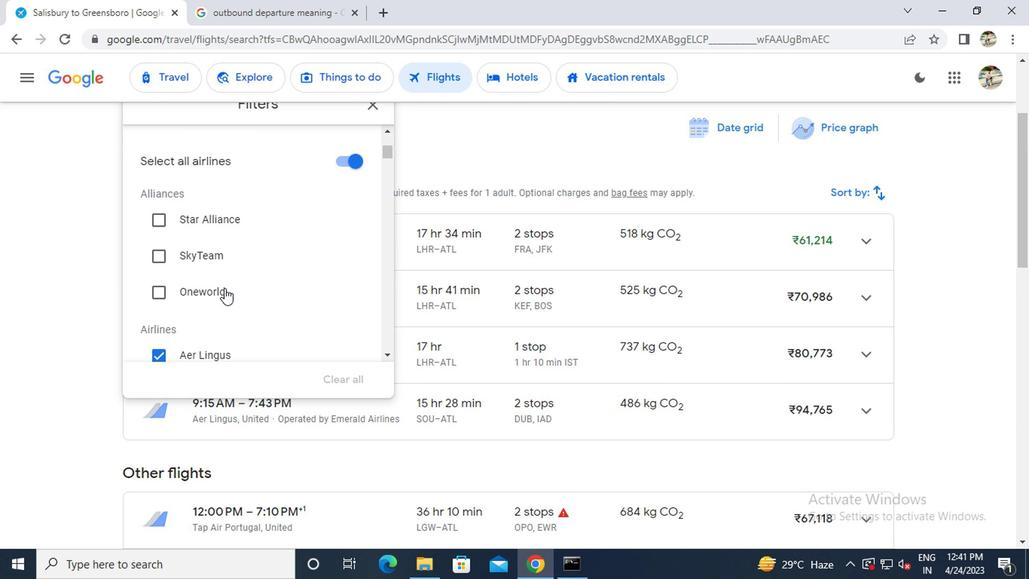 
Action: Mouse scrolled (221, 289) with delta (0, -1)
Screenshot: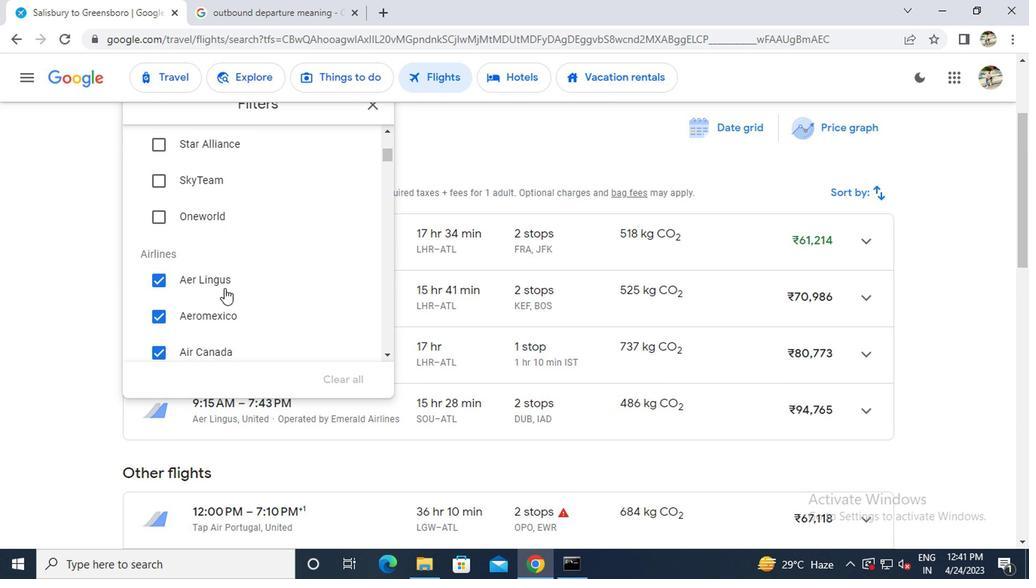 
Action: Mouse scrolled (221, 289) with delta (0, -1)
Screenshot: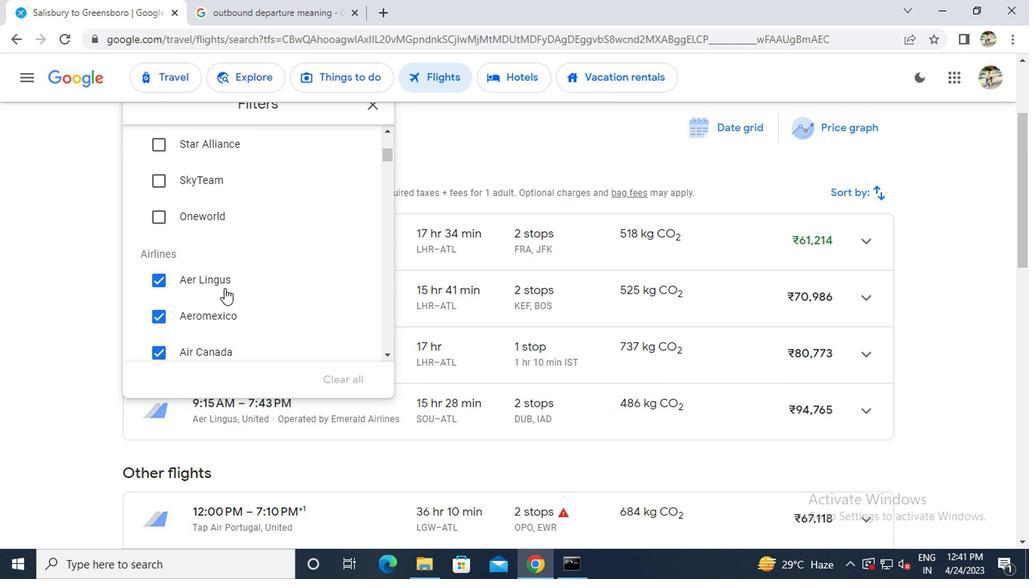 
Action: Mouse scrolled (221, 289) with delta (0, -1)
Screenshot: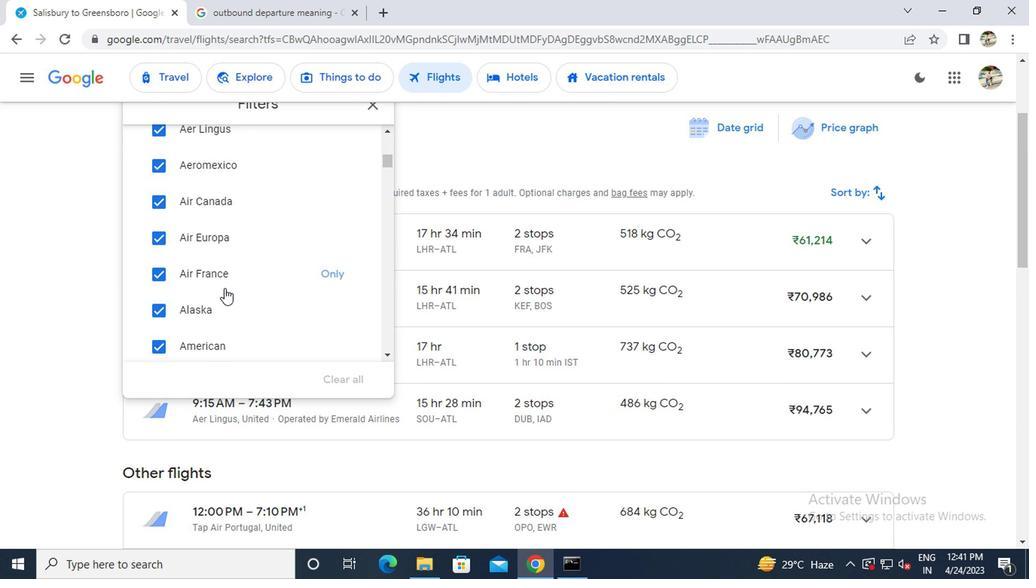 
Action: Mouse scrolled (221, 289) with delta (0, -1)
Screenshot: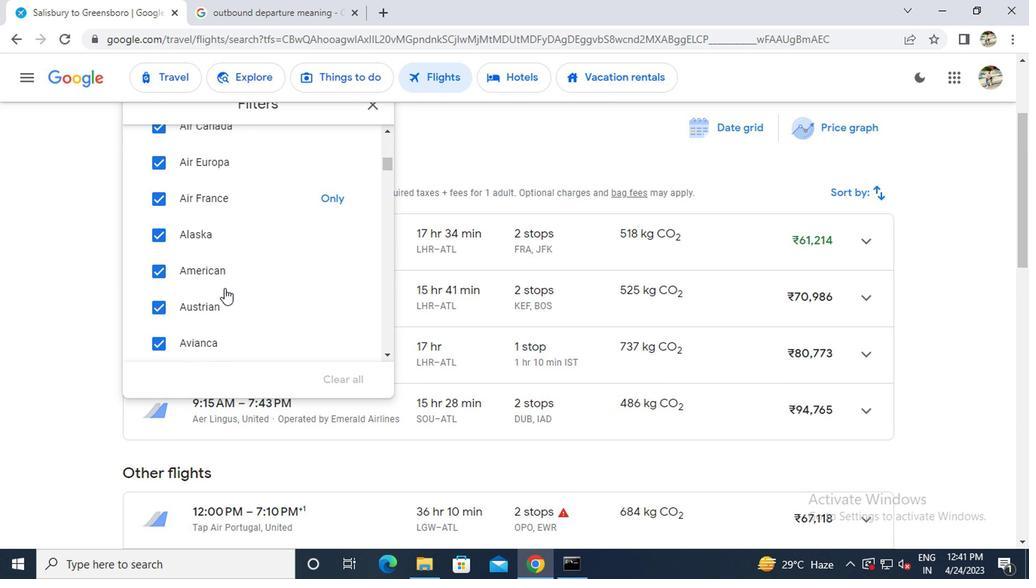 
Action: Mouse scrolled (221, 289) with delta (0, -1)
Screenshot: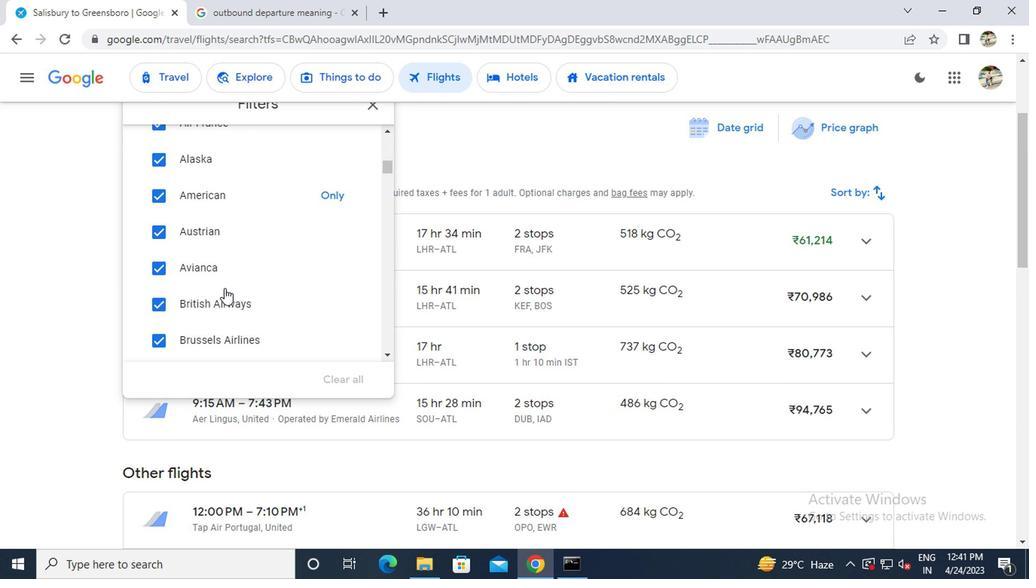 
Action: Mouse scrolled (221, 289) with delta (0, -1)
Screenshot: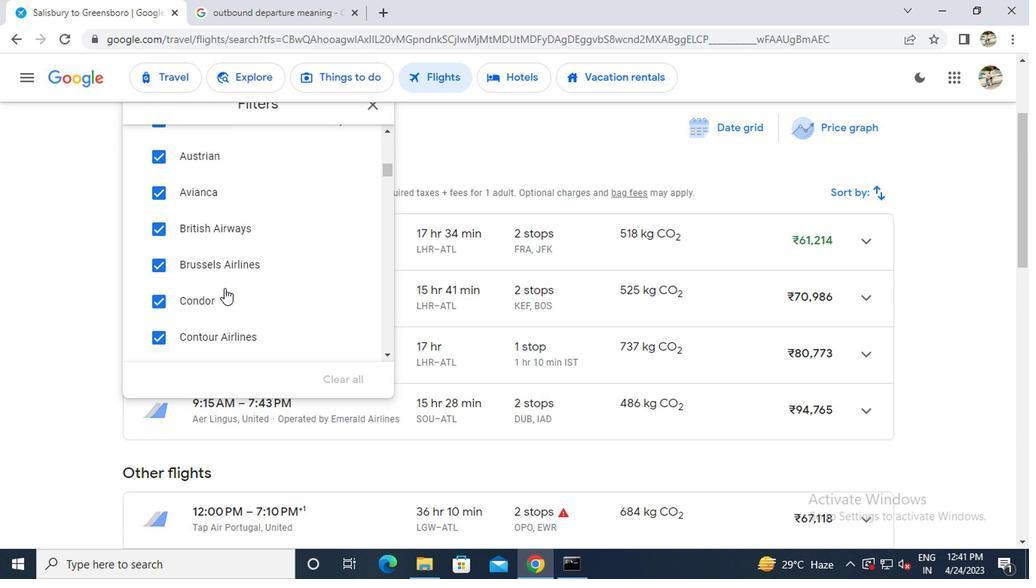 
Action: Mouse scrolled (221, 289) with delta (0, -1)
Screenshot: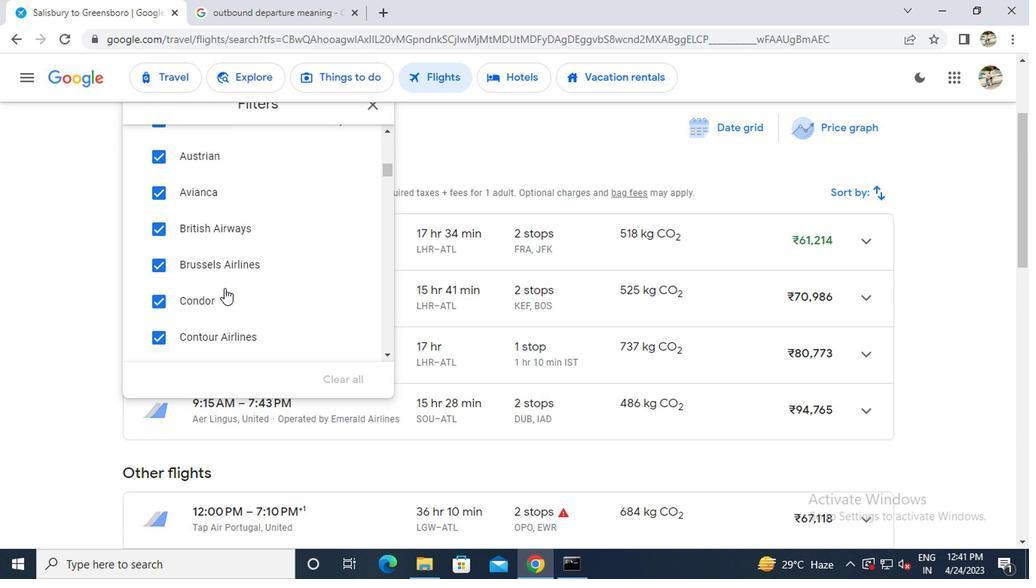 
Action: Mouse moved to (340, 223)
Screenshot: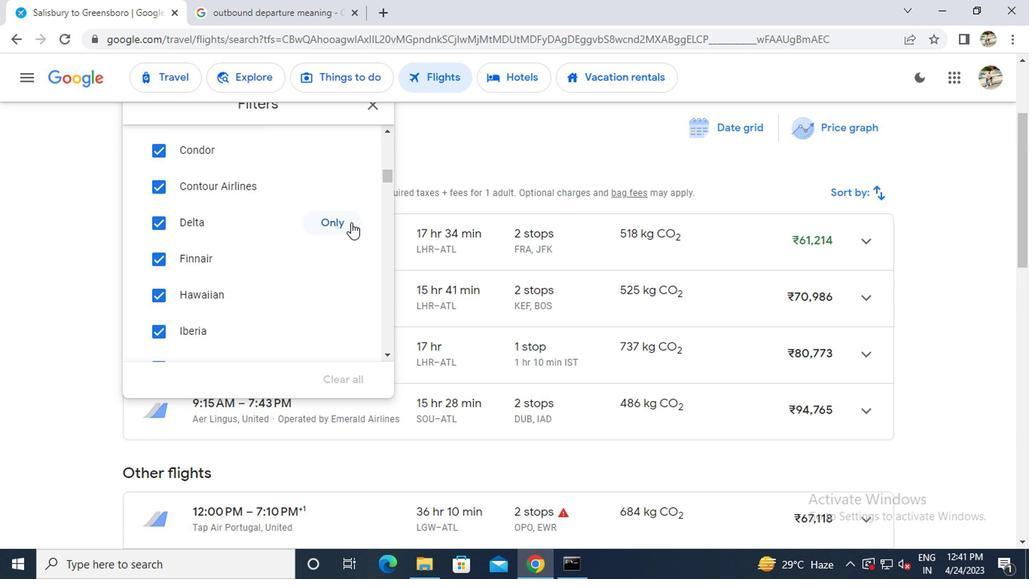 
Action: Mouse pressed left at (340, 223)
Screenshot: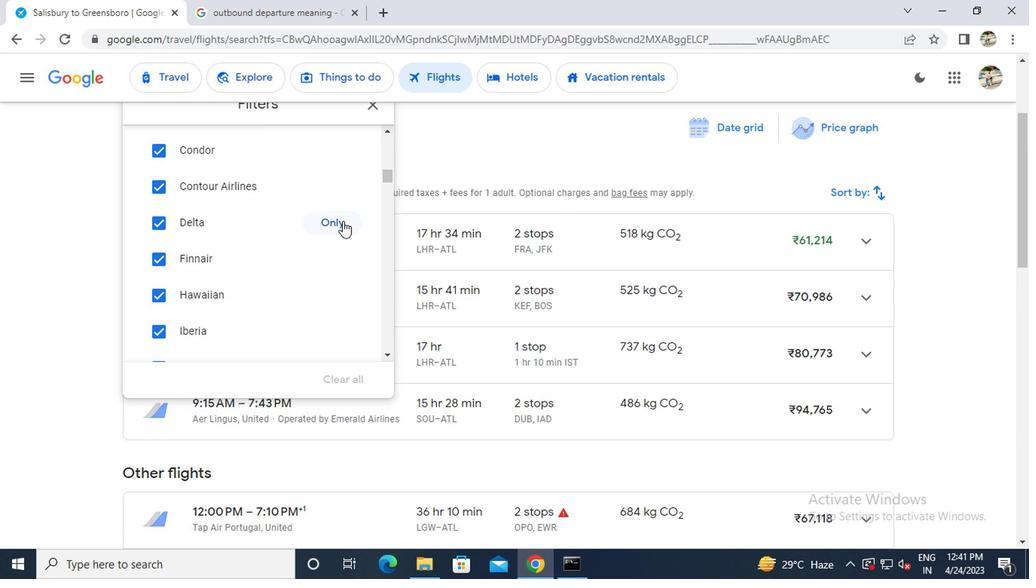 
Action: Mouse moved to (320, 224)
Screenshot: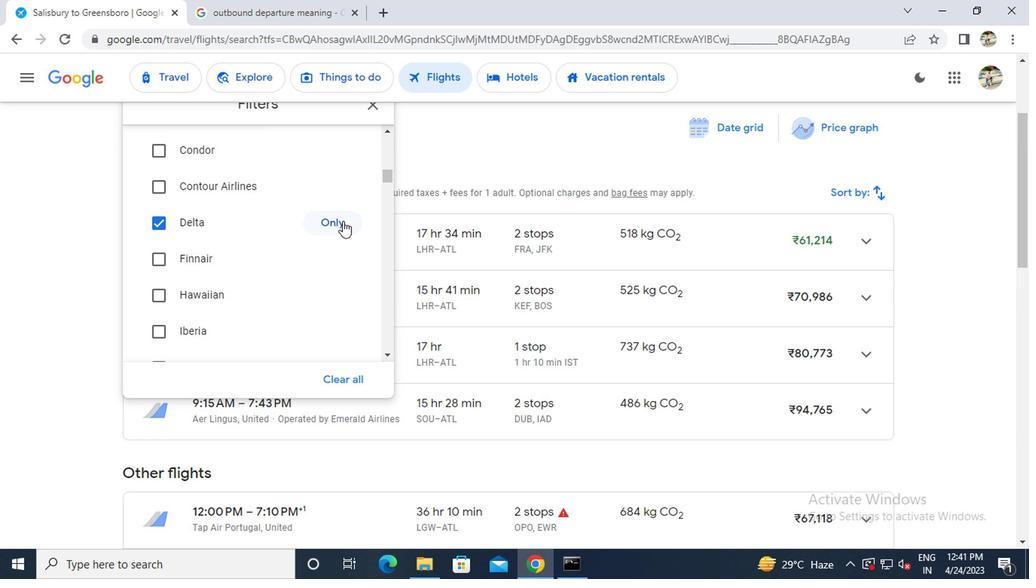 
Action: Mouse scrolled (320, 224) with delta (0, 0)
Screenshot: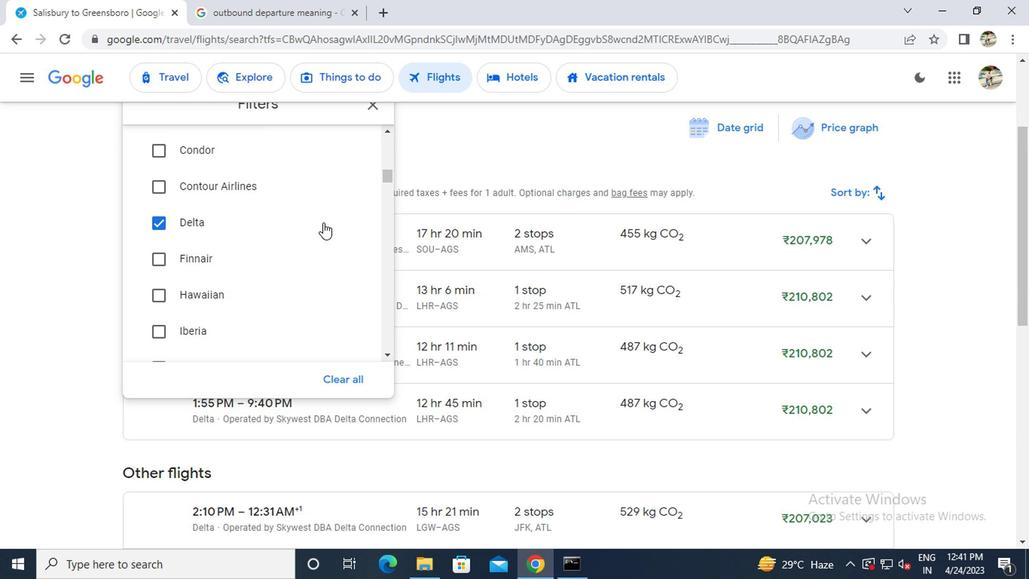 
Action: Mouse scrolled (320, 224) with delta (0, 0)
Screenshot: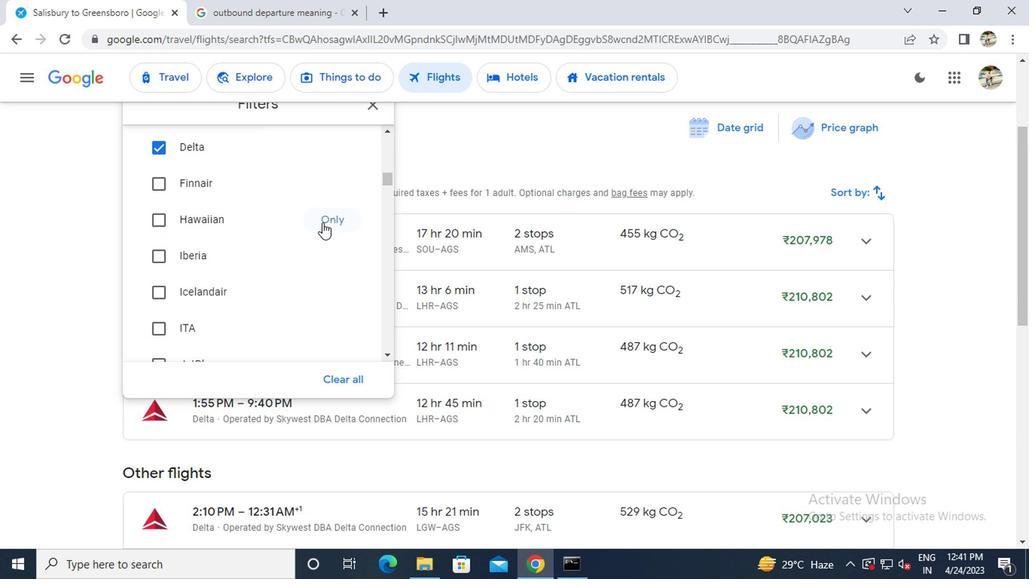 
Action: Mouse scrolled (320, 224) with delta (0, 0)
Screenshot: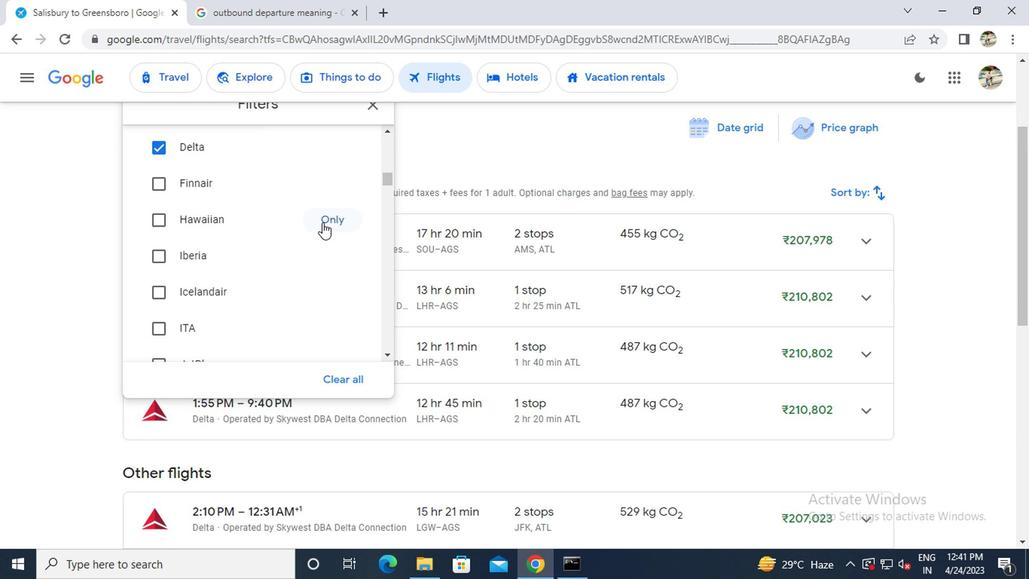 
Action: Mouse scrolled (320, 224) with delta (0, 0)
Screenshot: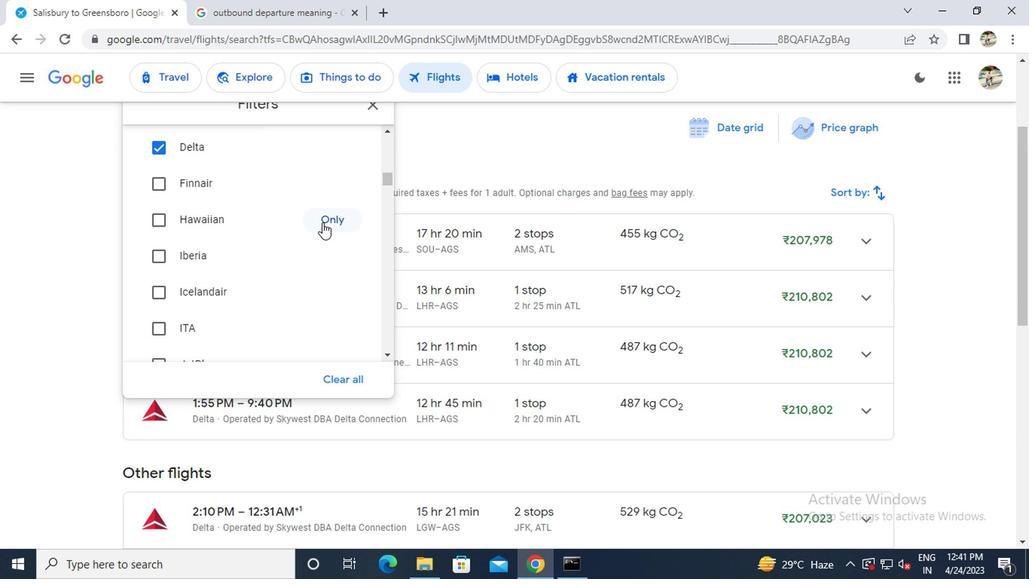 
Action: Mouse scrolled (320, 224) with delta (0, 0)
Screenshot: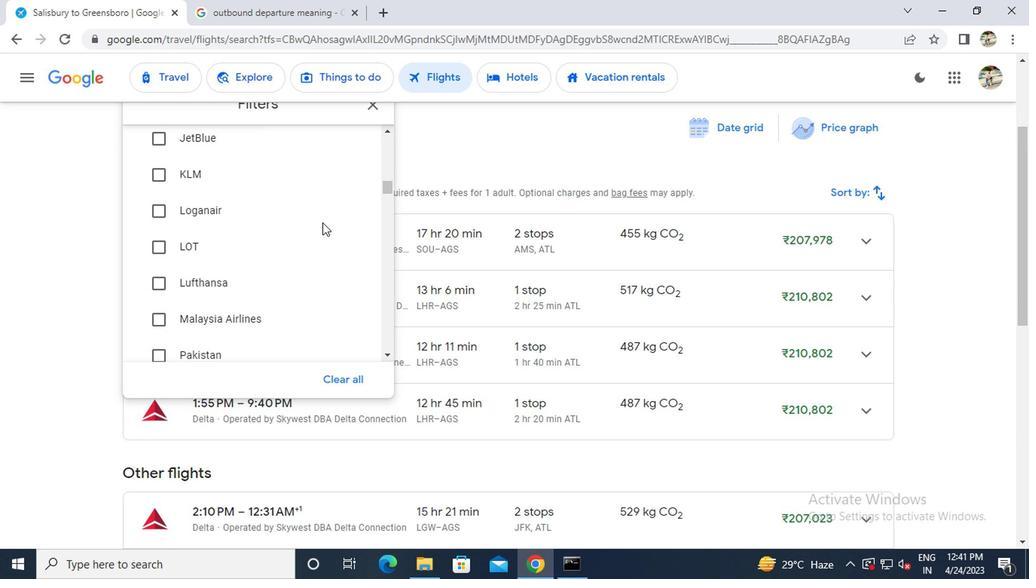 
Action: Mouse scrolled (320, 224) with delta (0, 0)
Screenshot: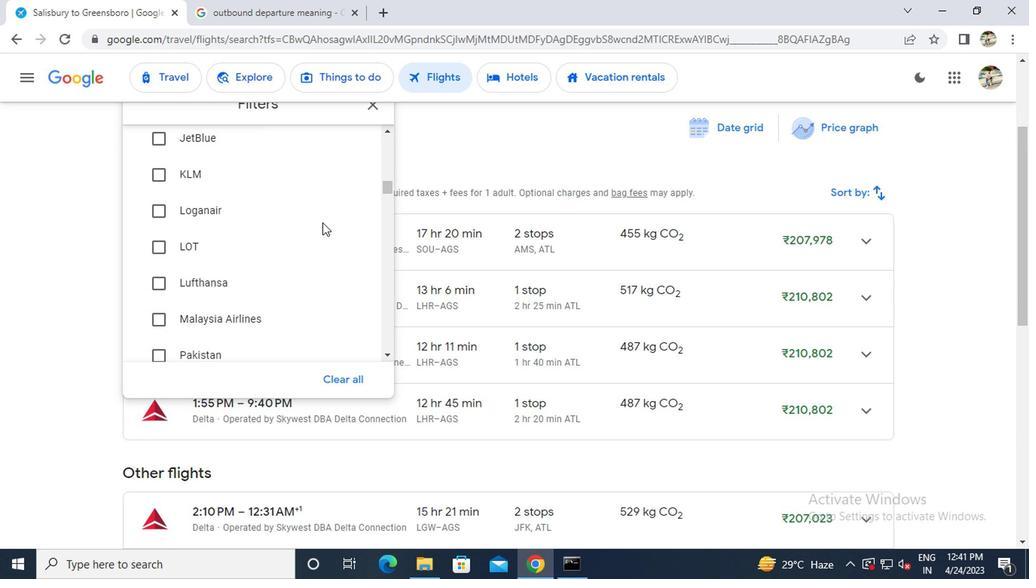 
Action: Mouse scrolled (320, 224) with delta (0, 0)
Screenshot: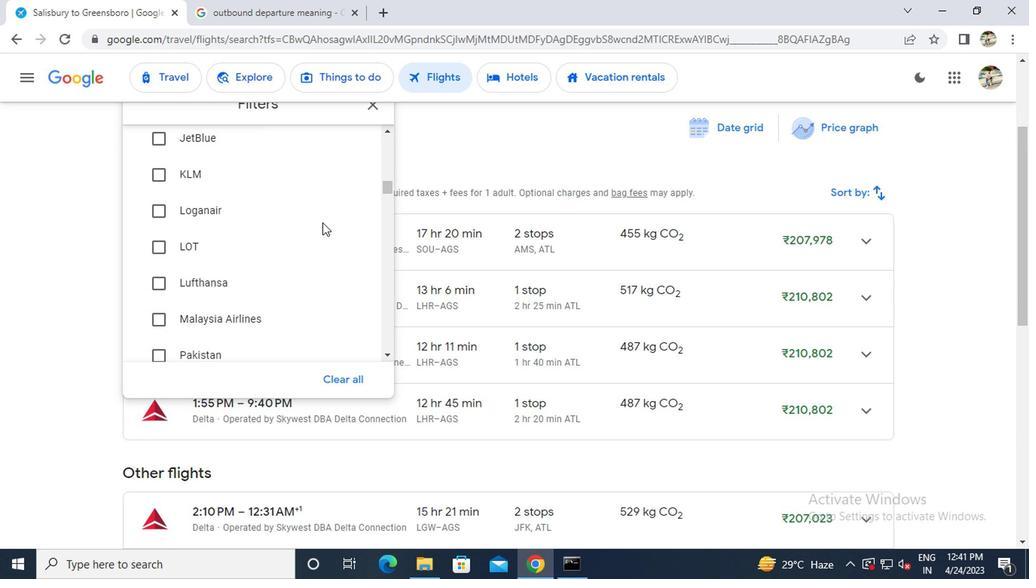 
Action: Mouse scrolled (320, 224) with delta (0, 0)
Screenshot: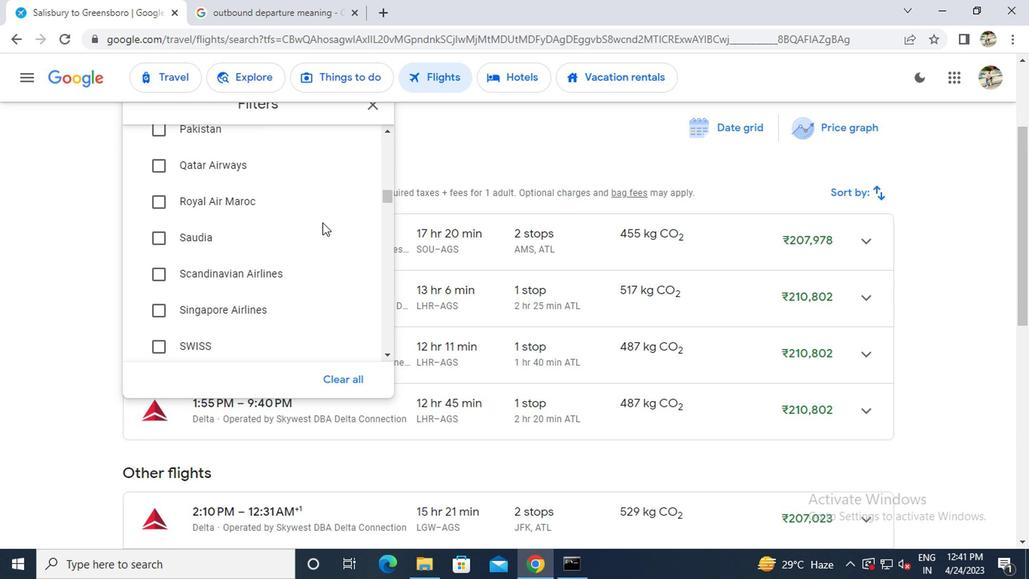 
Action: Mouse scrolled (320, 224) with delta (0, 0)
Screenshot: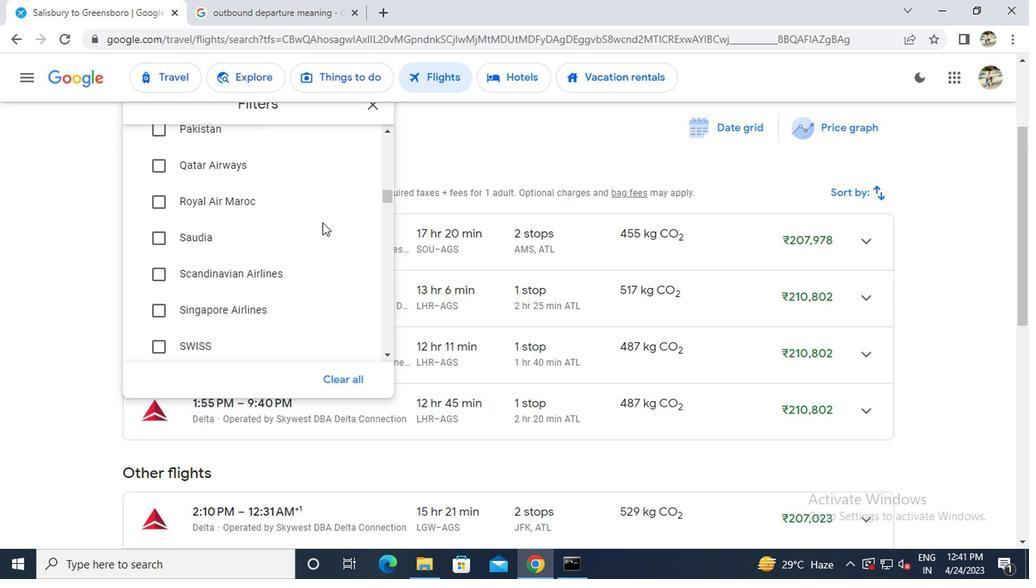 
Action: Mouse scrolled (320, 224) with delta (0, 0)
Screenshot: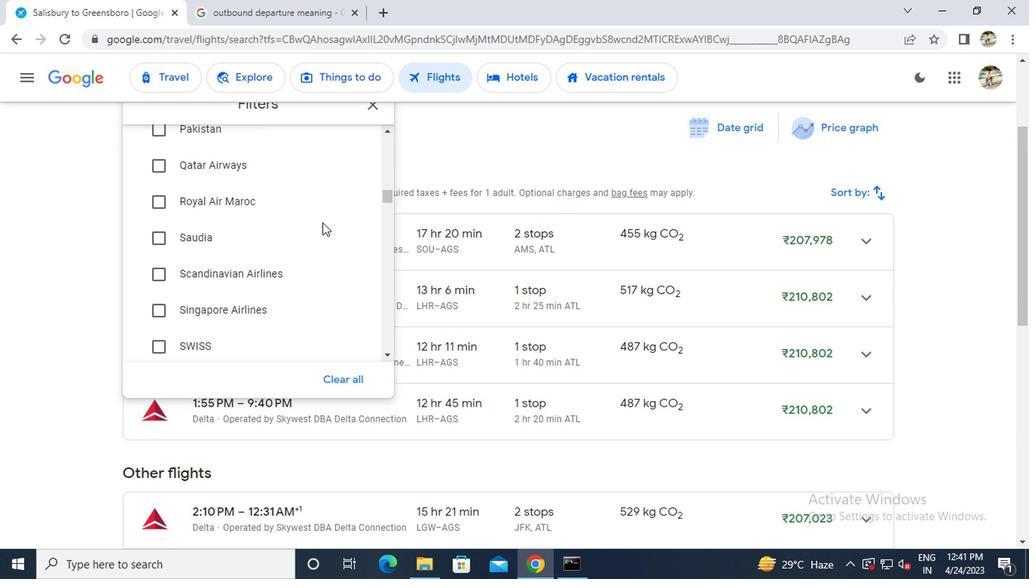 
Action: Mouse scrolled (320, 224) with delta (0, 0)
Screenshot: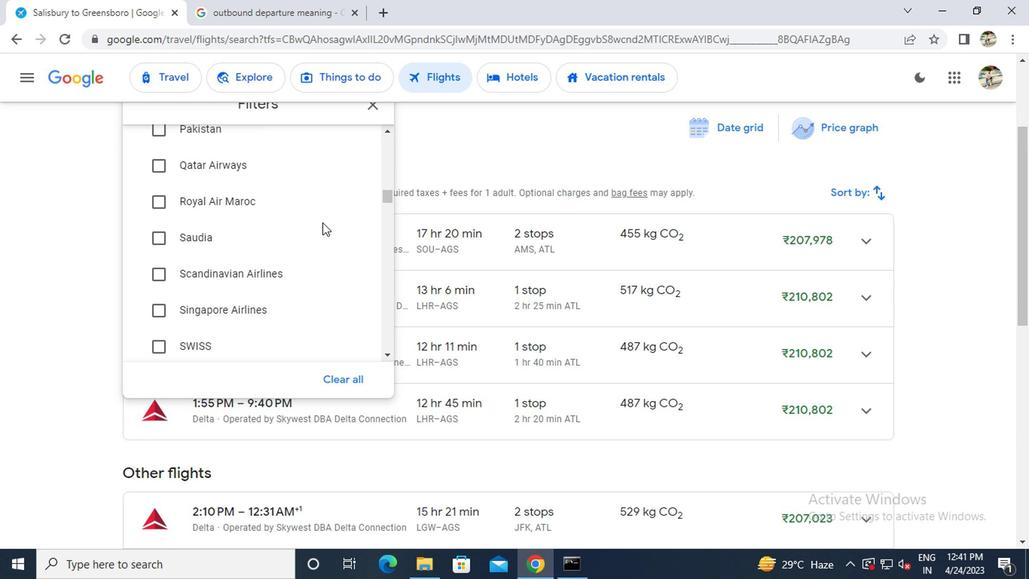 
Action: Mouse scrolled (320, 224) with delta (0, 0)
Screenshot: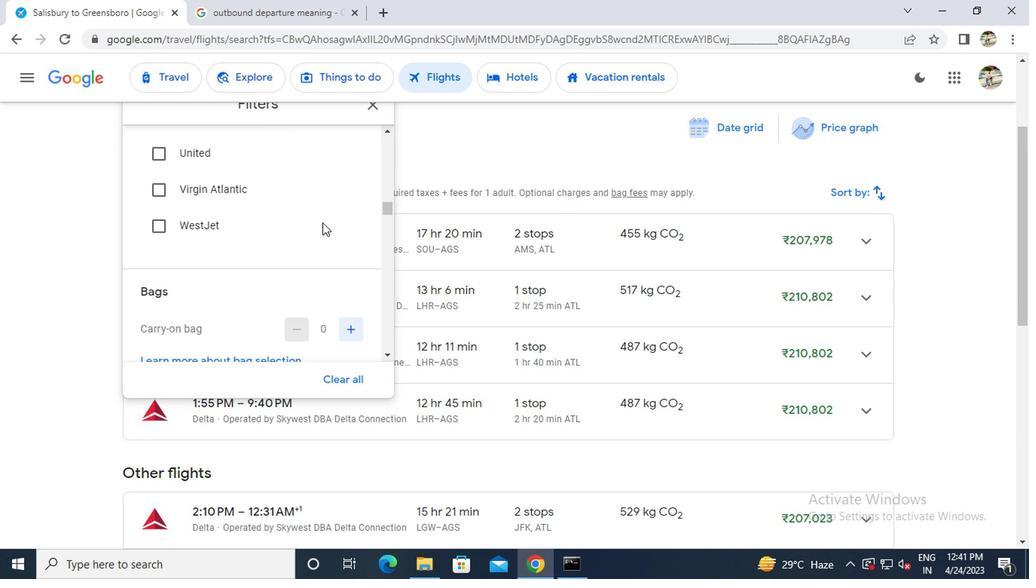 
Action: Mouse scrolled (320, 224) with delta (0, 0)
Screenshot: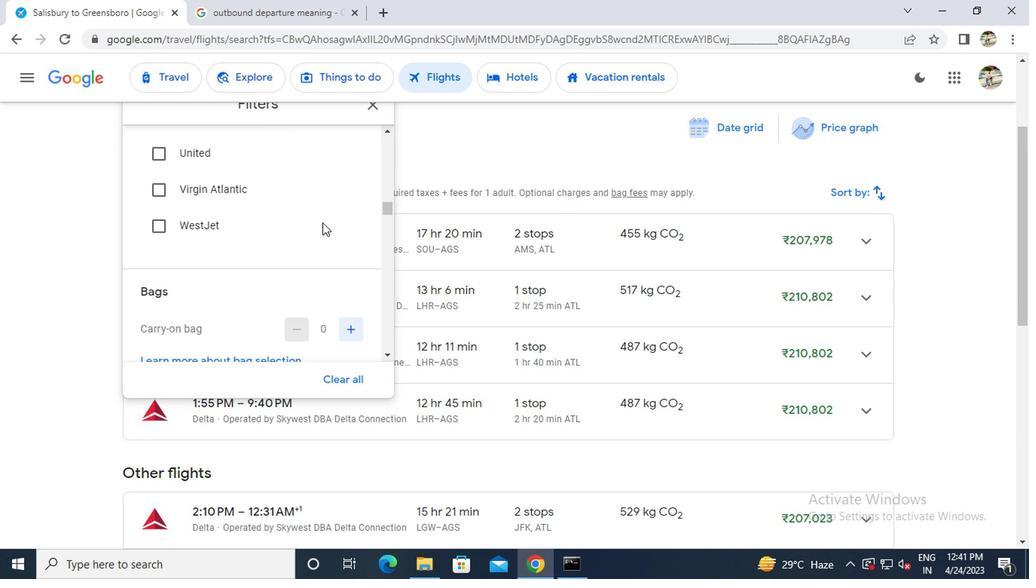 
Action: Mouse moved to (346, 177)
Screenshot: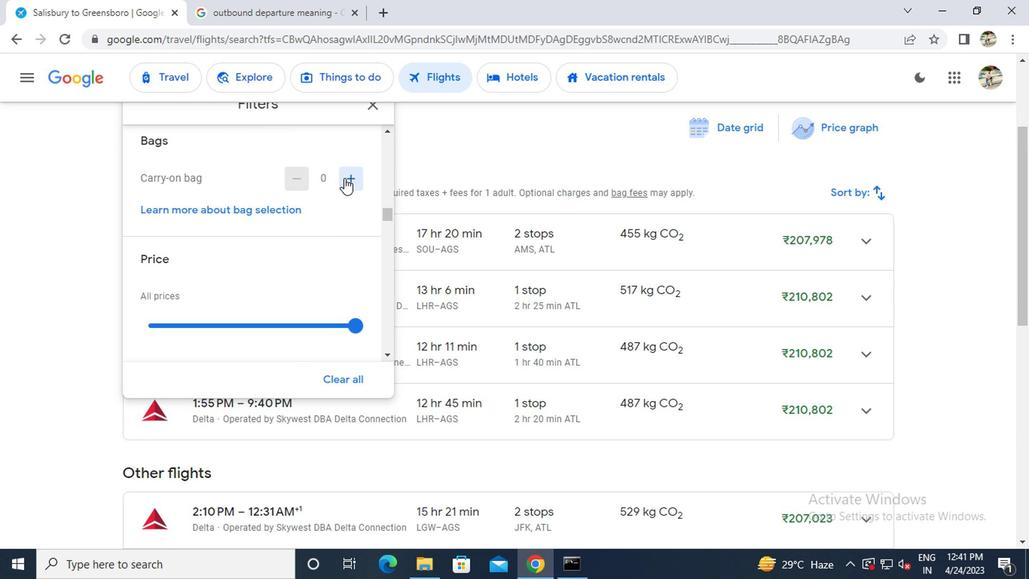 
Action: Mouse pressed left at (346, 177)
Screenshot: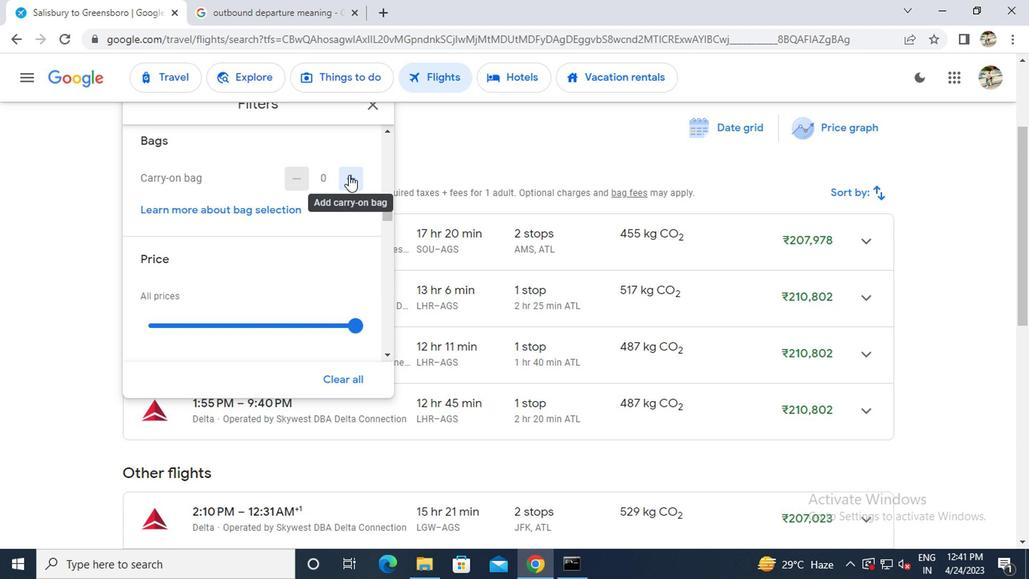 
Action: Mouse pressed left at (346, 177)
Screenshot: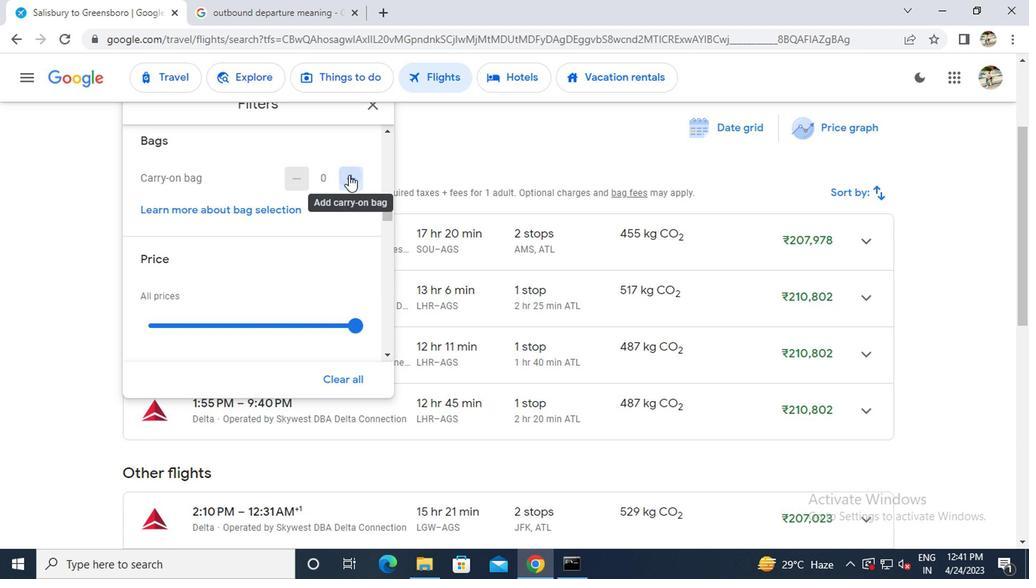 
Action: Mouse moved to (346, 188)
Screenshot: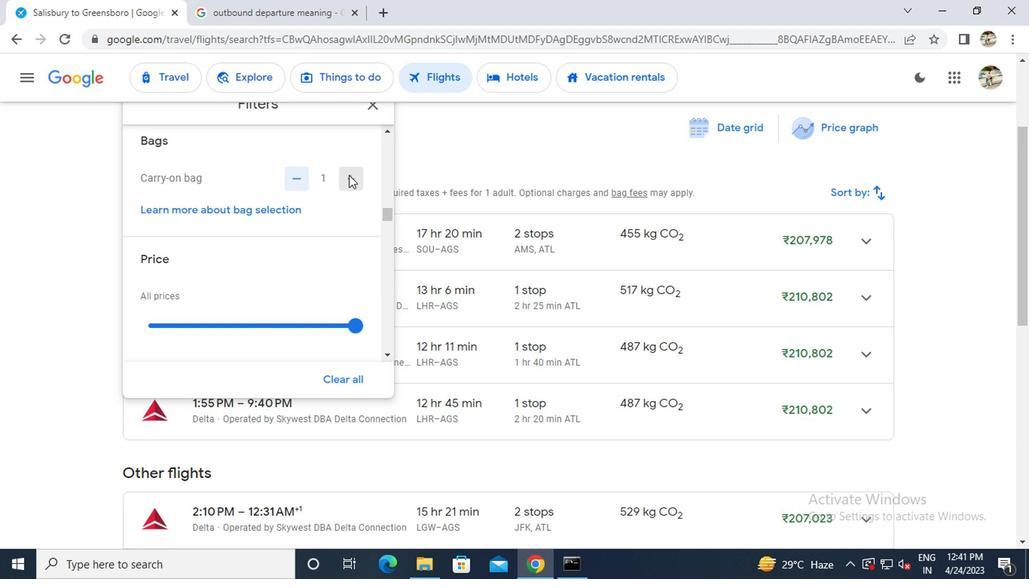 
Action: Mouse pressed left at (346, 188)
Screenshot: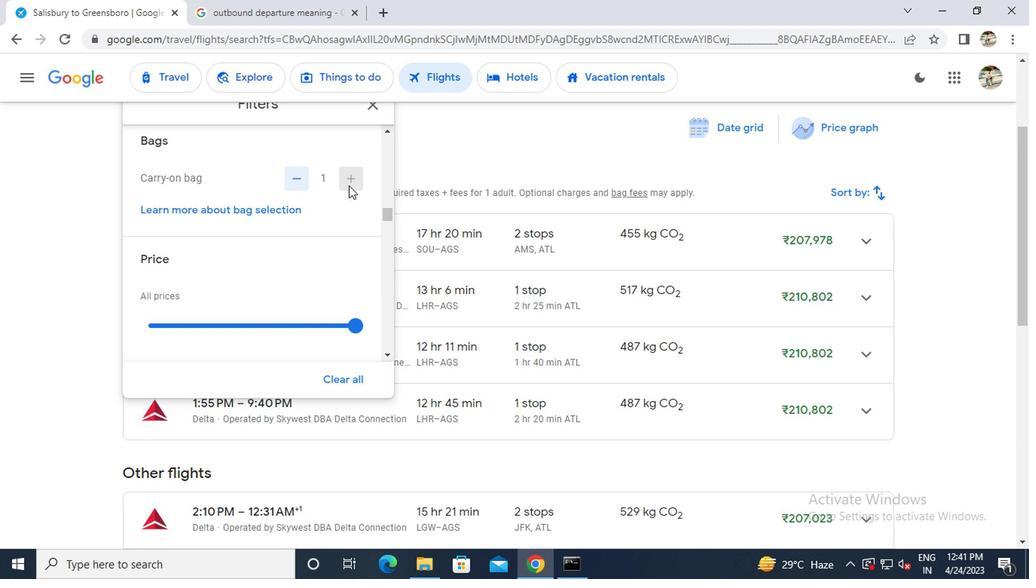 
Action: Mouse pressed left at (346, 188)
Screenshot: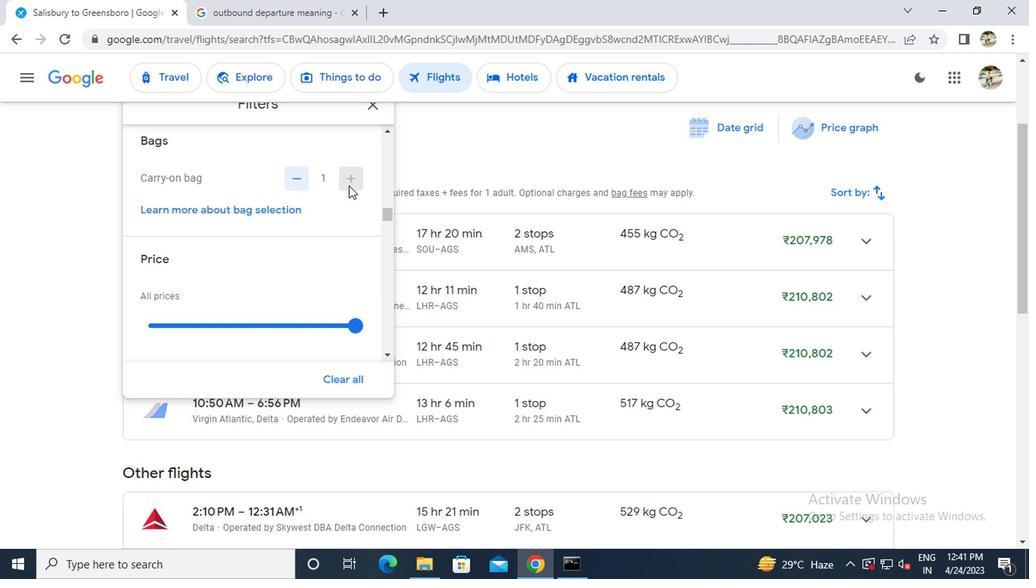 
Action: Mouse moved to (347, 330)
Screenshot: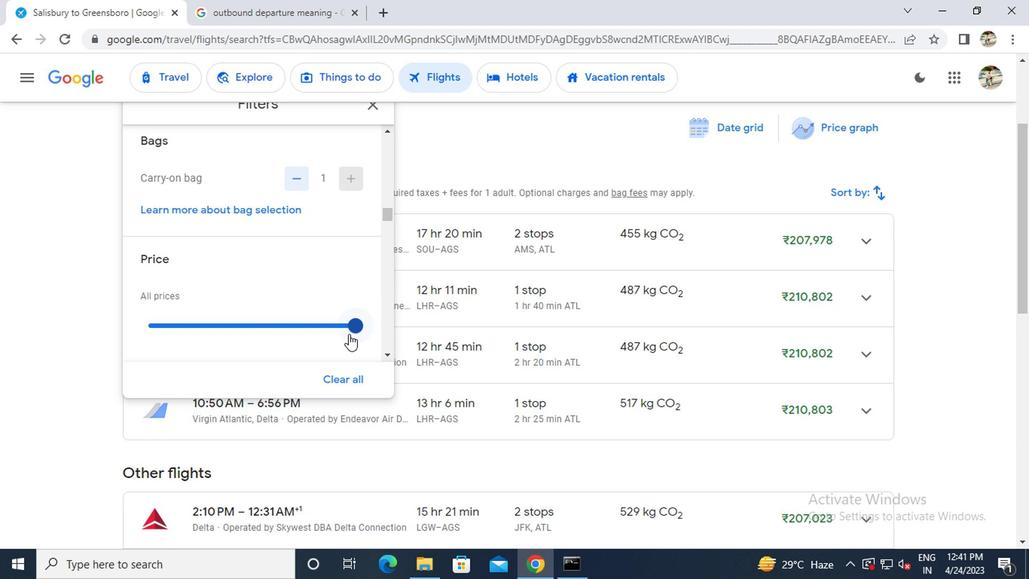 
Action: Mouse pressed left at (347, 330)
Screenshot: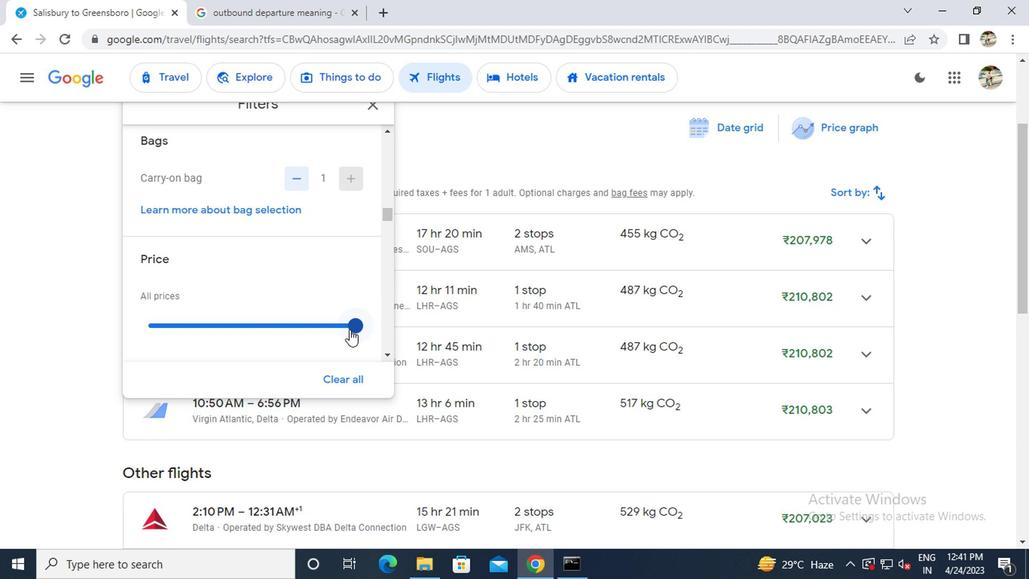 
Action: Mouse moved to (212, 301)
Screenshot: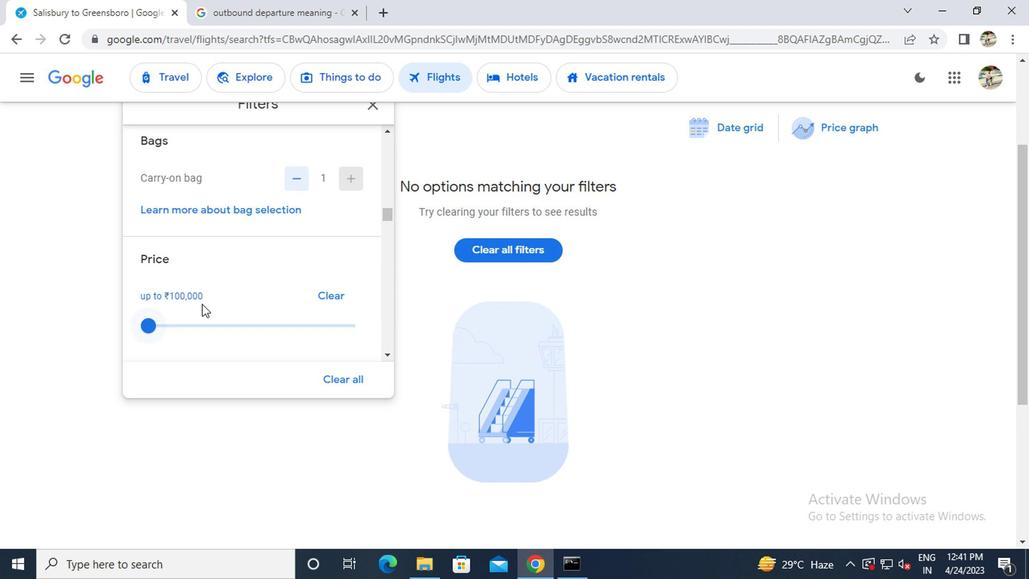 
Action: Mouse scrolled (212, 300) with delta (0, -1)
Screenshot: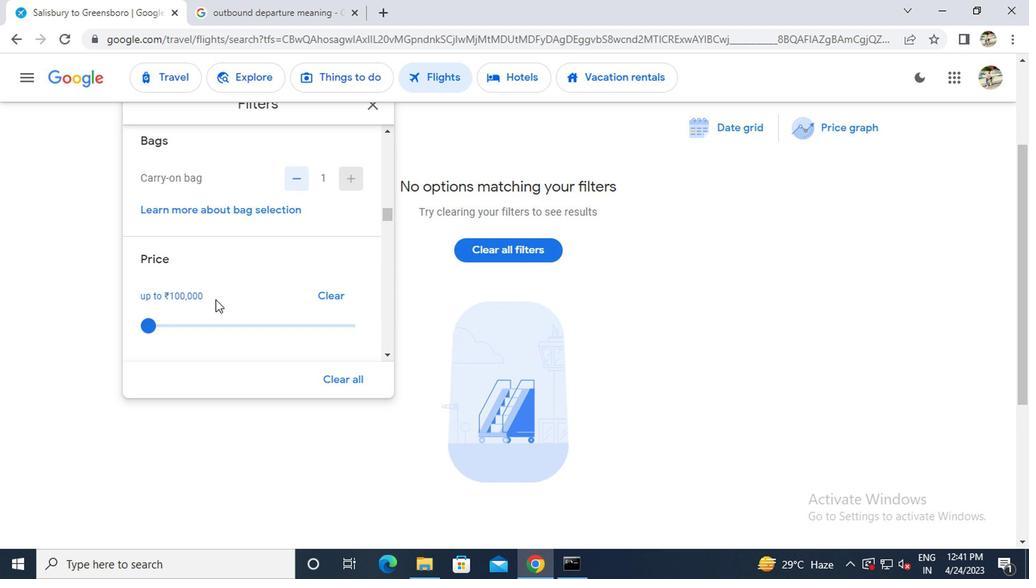 
Action: Mouse scrolled (212, 300) with delta (0, -1)
Screenshot: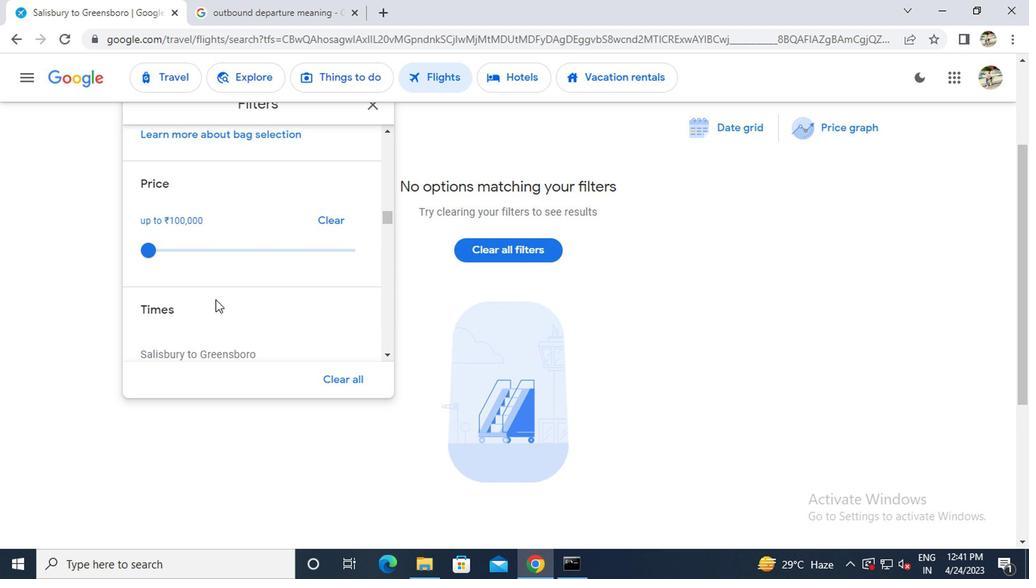 
Action: Mouse scrolled (212, 300) with delta (0, -1)
Screenshot: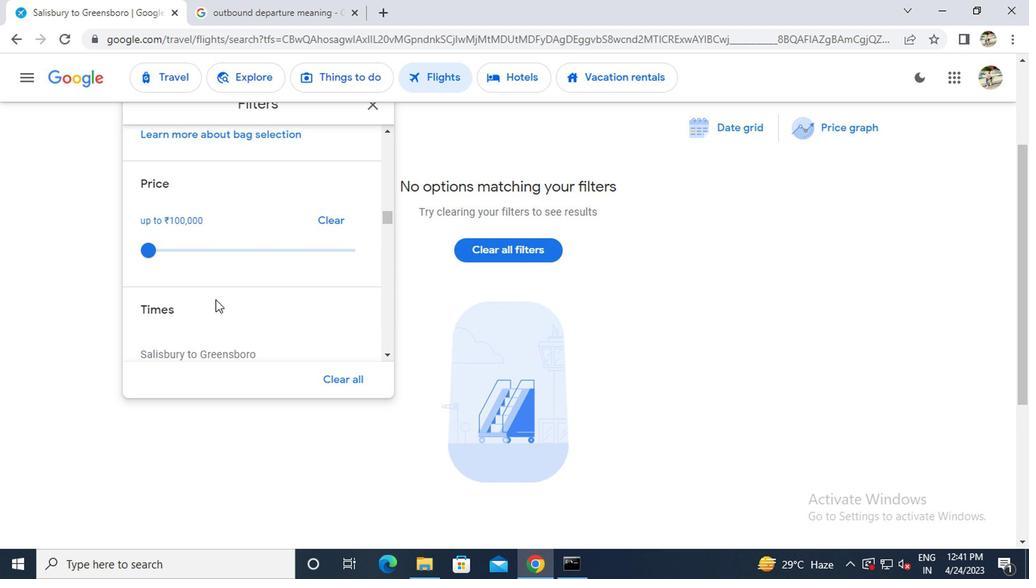 
Action: Mouse moved to (152, 271)
Screenshot: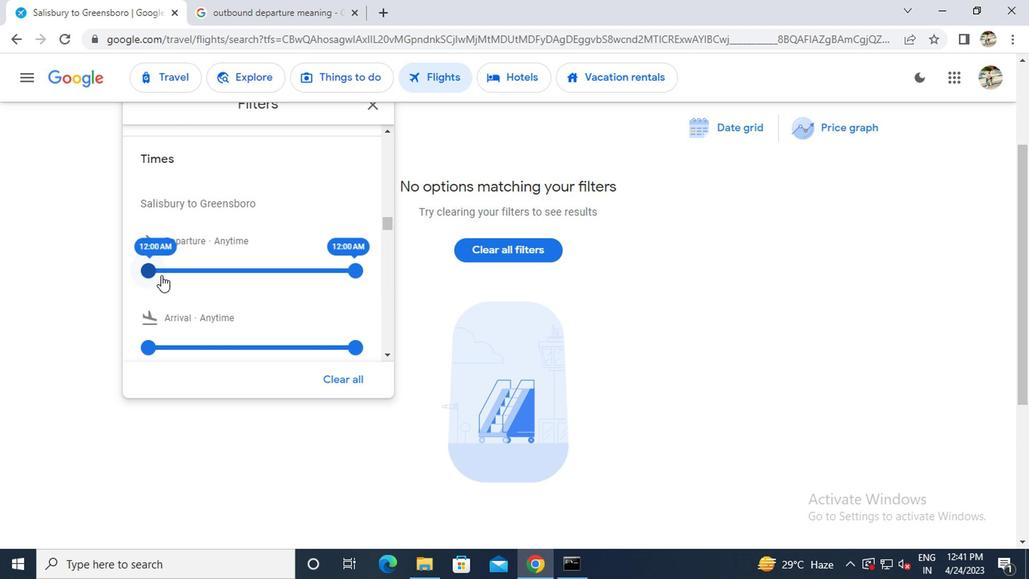 
Action: Mouse pressed left at (152, 271)
Screenshot: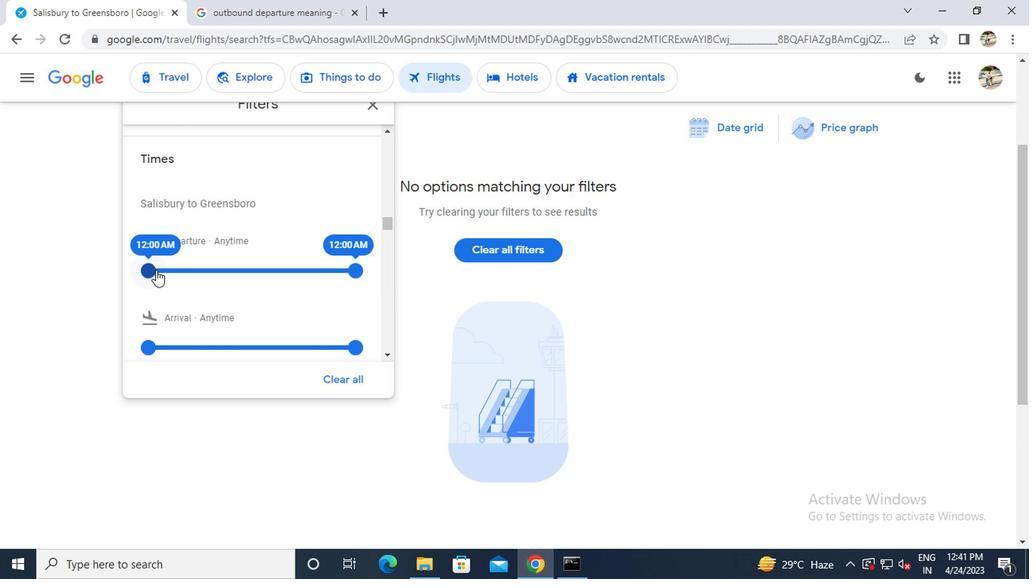 
Action: Mouse moved to (282, 273)
Screenshot: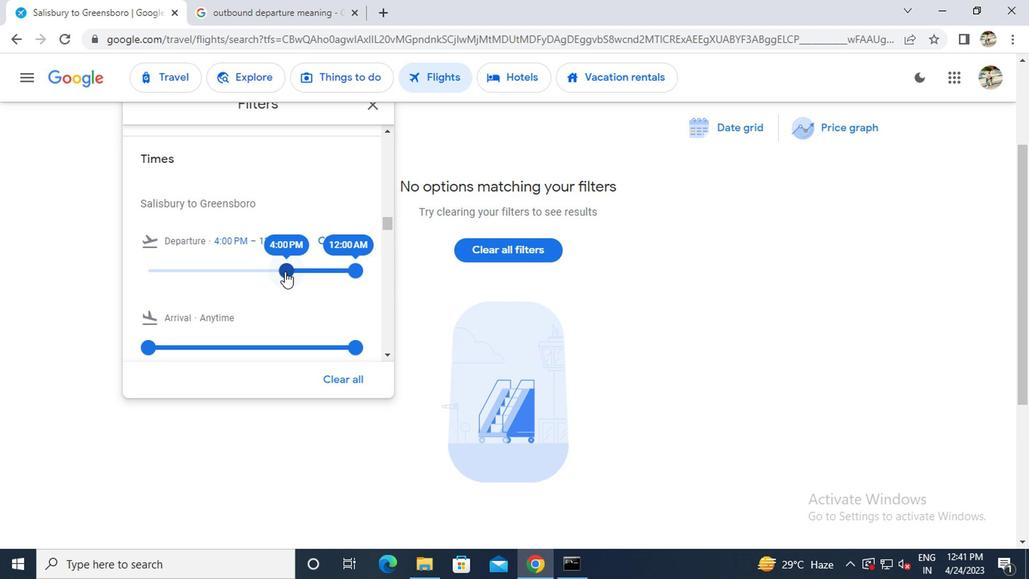 
Action: Mouse scrolled (282, 272) with delta (0, 0)
Screenshot: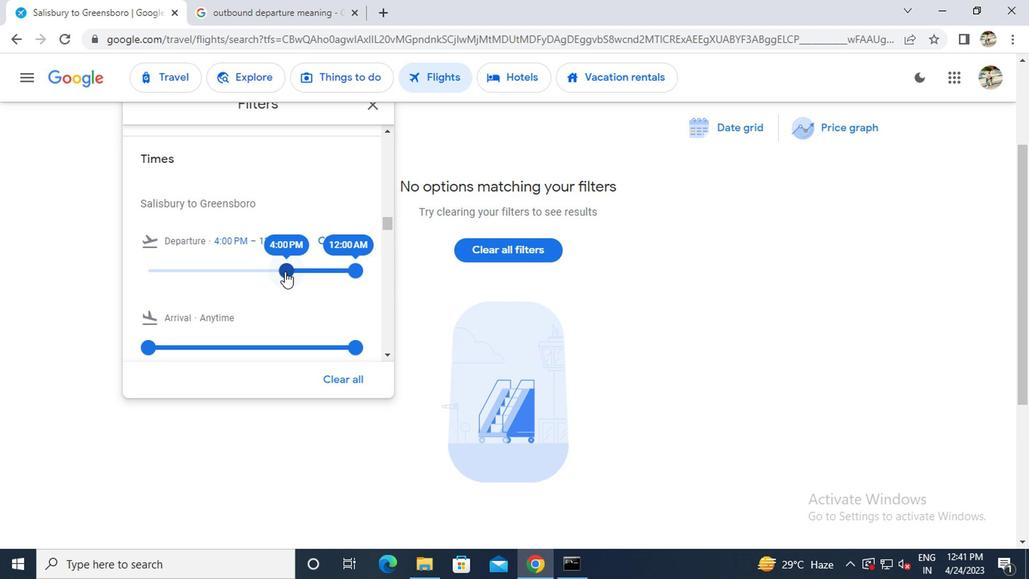 
Action: Mouse moved to (368, 116)
Screenshot: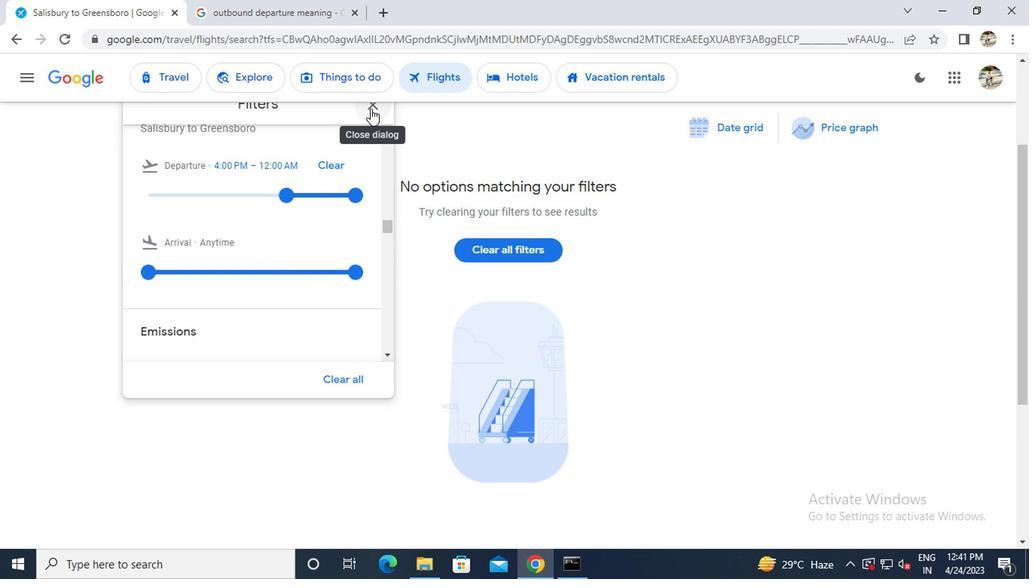 
Action: Mouse scrolled (368, 116) with delta (0, 0)
Screenshot: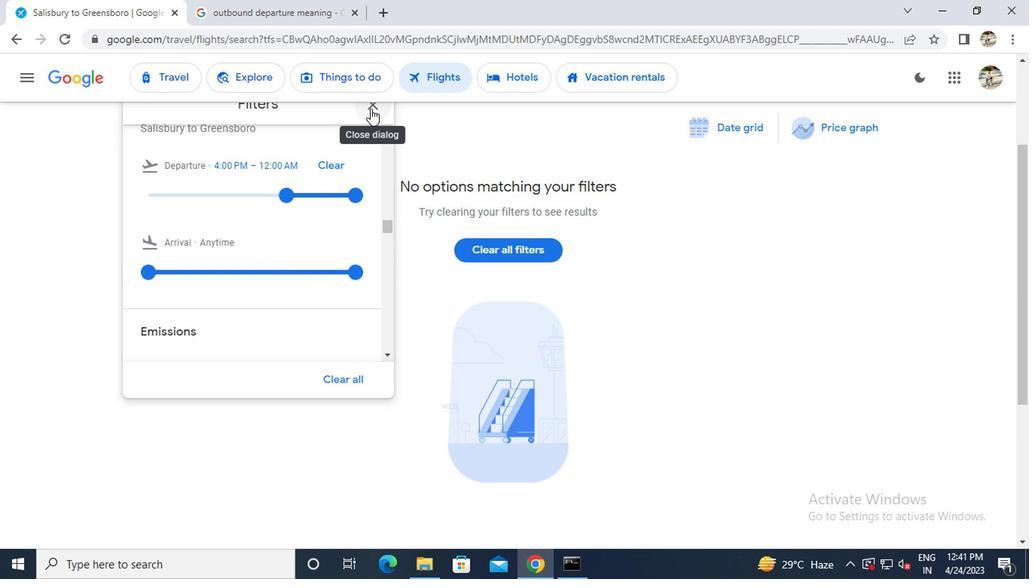 
Action: Mouse scrolled (368, 116) with delta (0, 0)
Screenshot: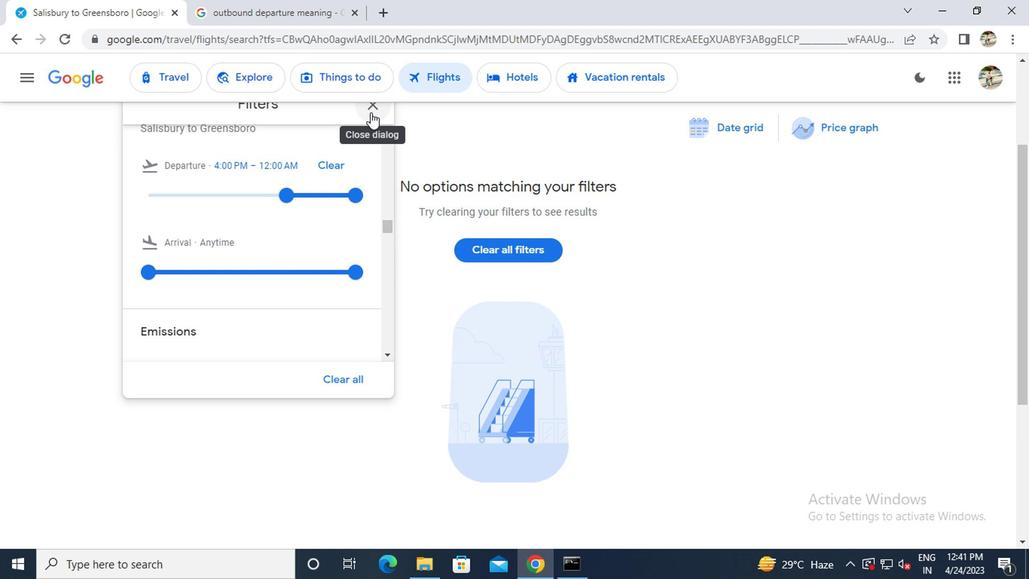
Action: Mouse moved to (374, 253)
Screenshot: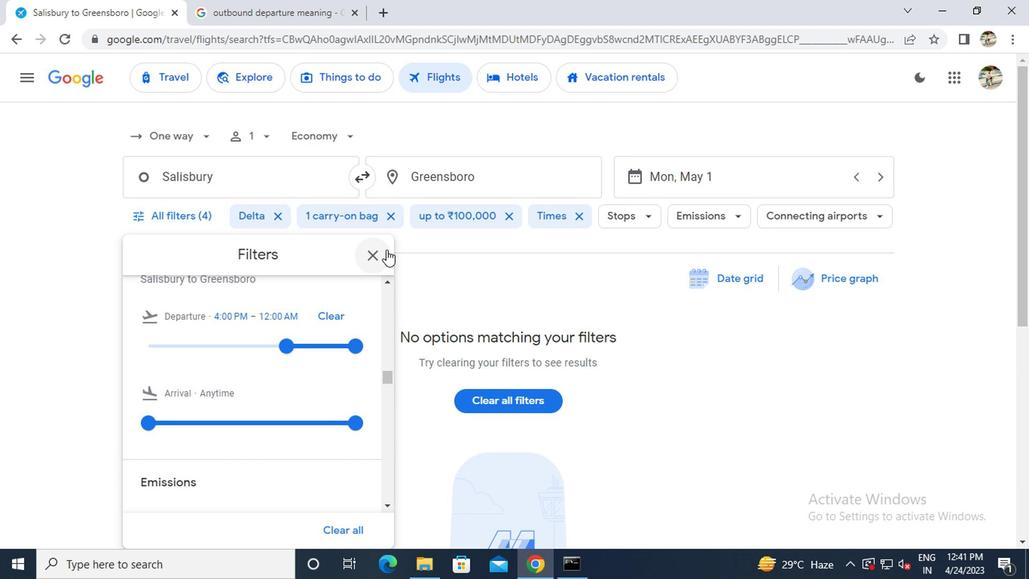 
Action: Mouse pressed left at (374, 253)
Screenshot: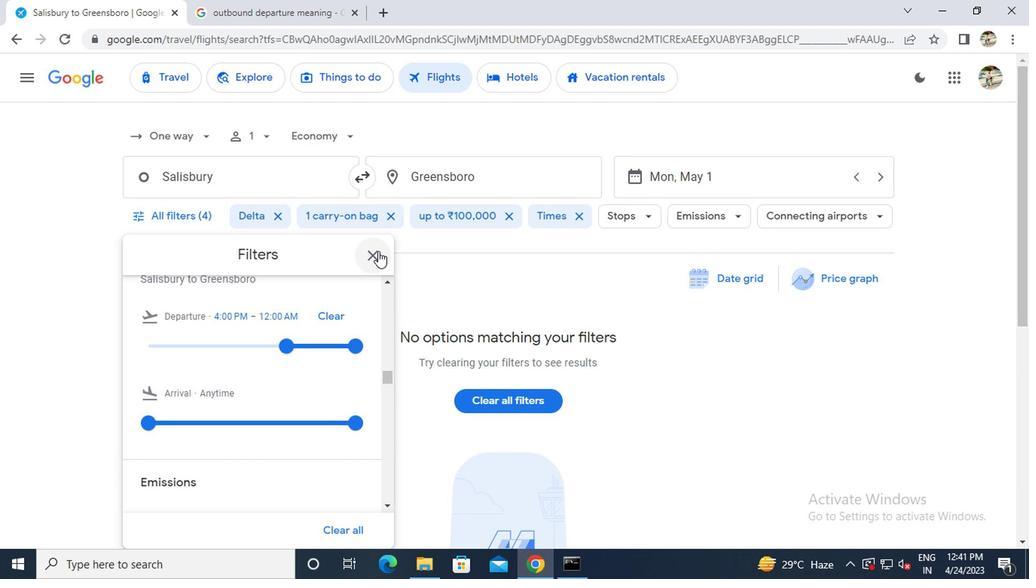 
